 Task: Find connections with filter location Beni Mester with filter topic #Trainingwith filter profile language Potuguese with filter current company Azure Power with filter school BABU BANARASI DAS INSTITUTE OF TECHNOLOGY AND MANAGEMENT with filter industry Secretarial Schools with filter service category Logo Design with filter keywords title Playwright
Action: Mouse moved to (487, 71)
Screenshot: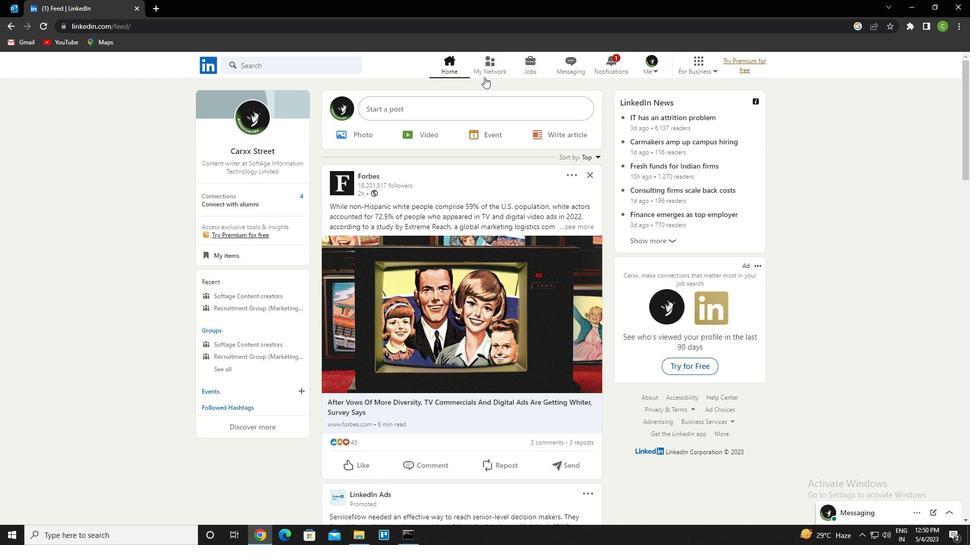 
Action: Mouse pressed left at (487, 71)
Screenshot: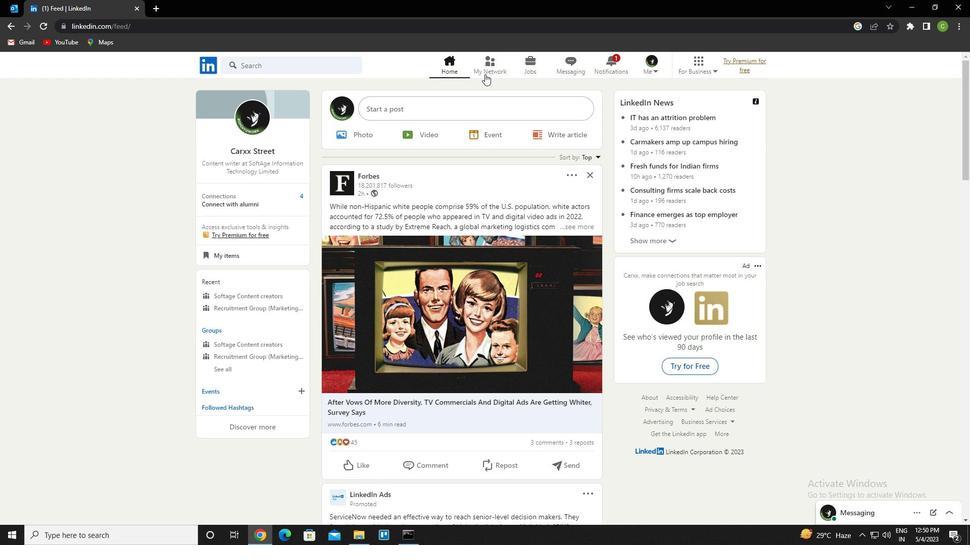 
Action: Mouse moved to (493, 67)
Screenshot: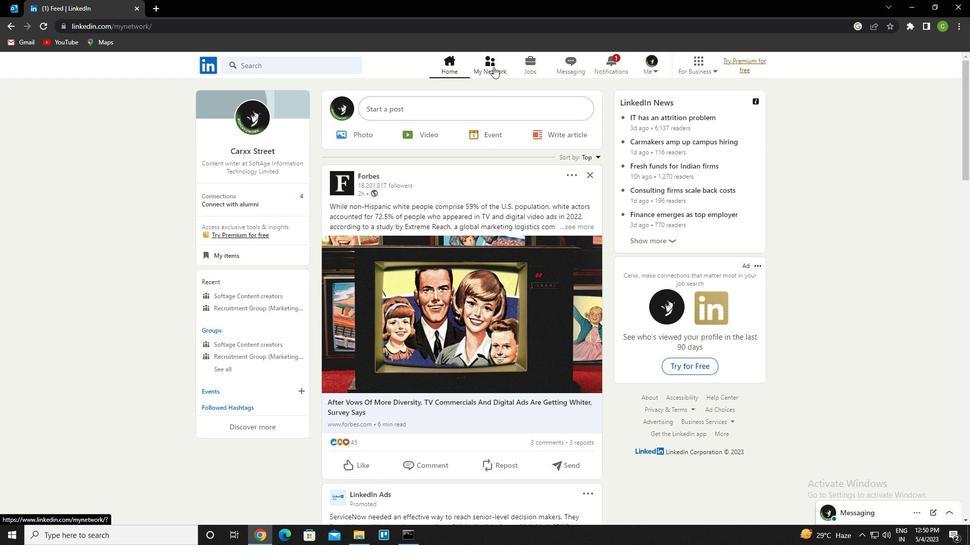 
Action: Mouse pressed left at (493, 67)
Screenshot: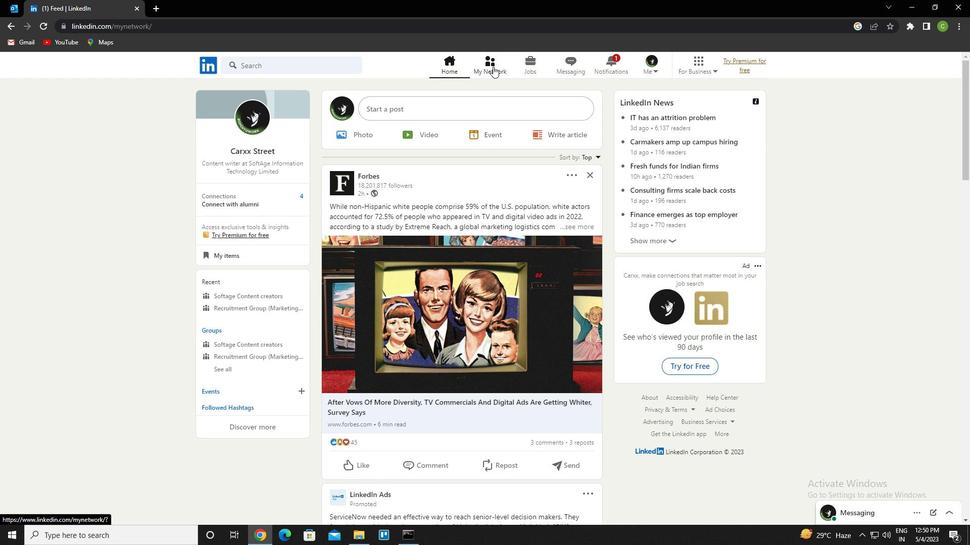 
Action: Mouse moved to (295, 121)
Screenshot: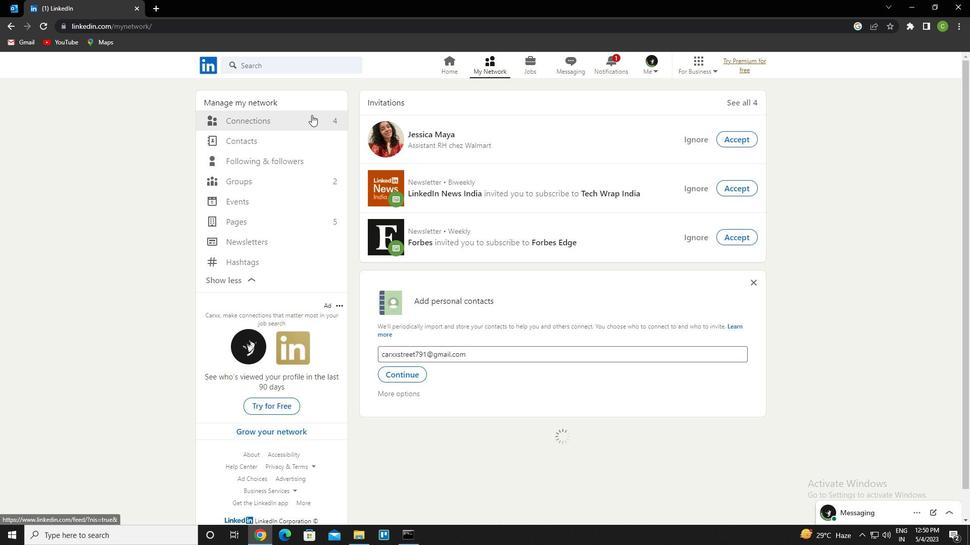 
Action: Mouse pressed left at (295, 121)
Screenshot: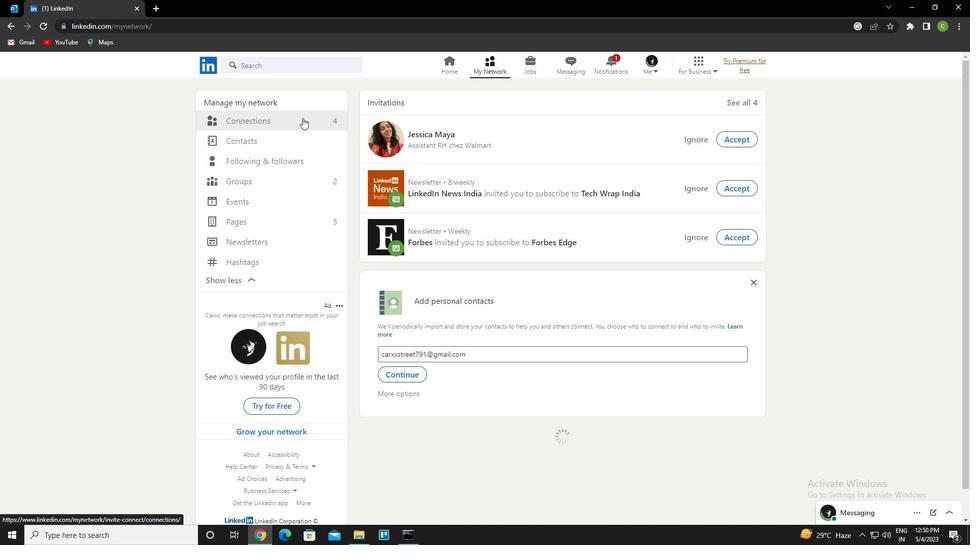 
Action: Mouse moved to (567, 125)
Screenshot: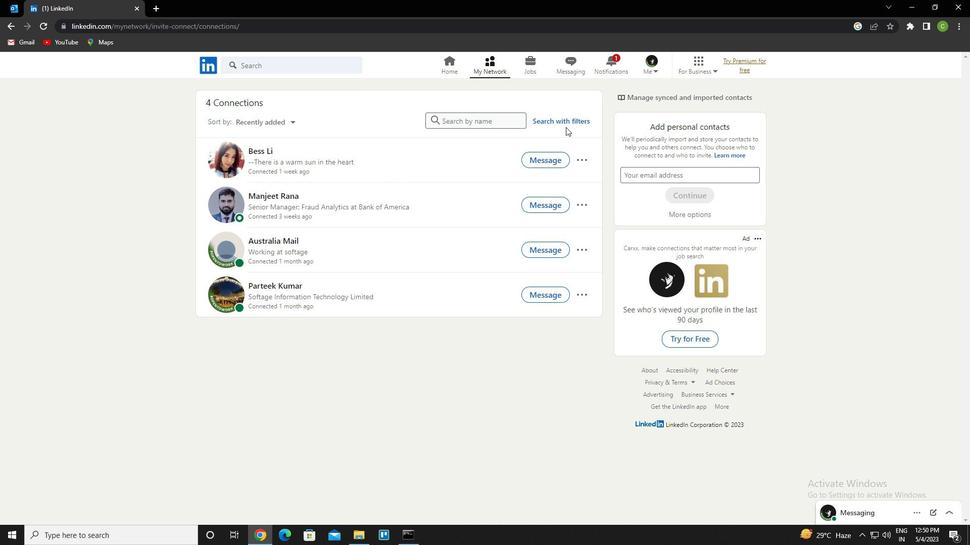 
Action: Mouse pressed left at (567, 125)
Screenshot: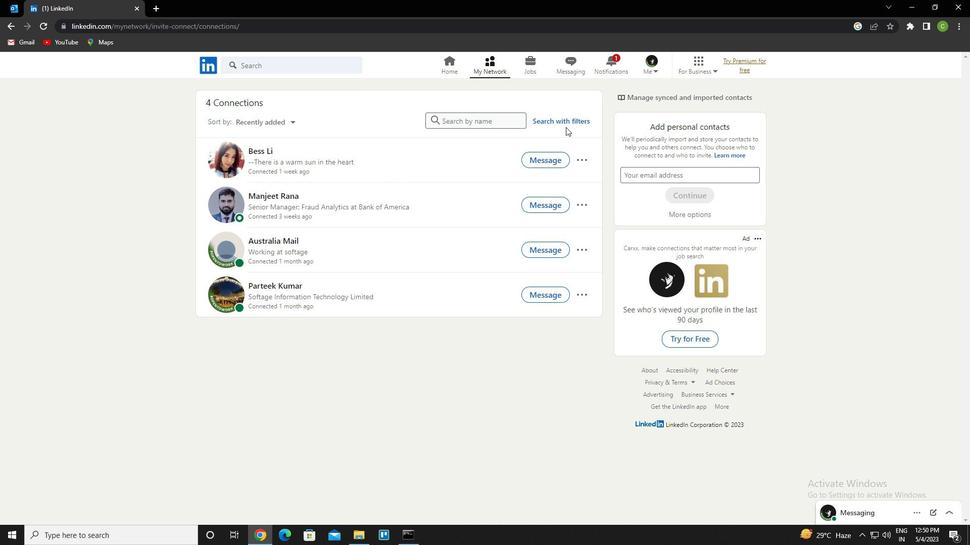 
Action: Mouse moved to (518, 93)
Screenshot: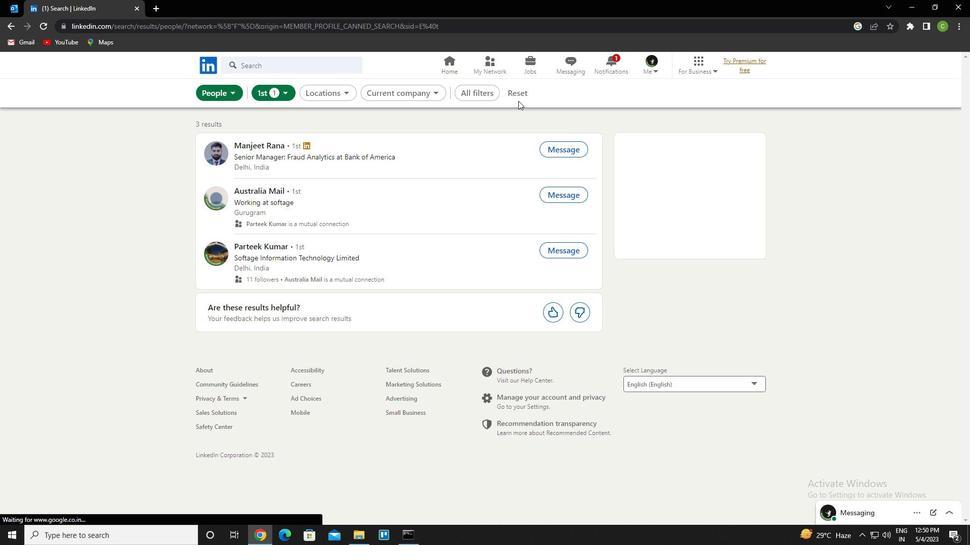 
Action: Mouse pressed left at (518, 93)
Screenshot: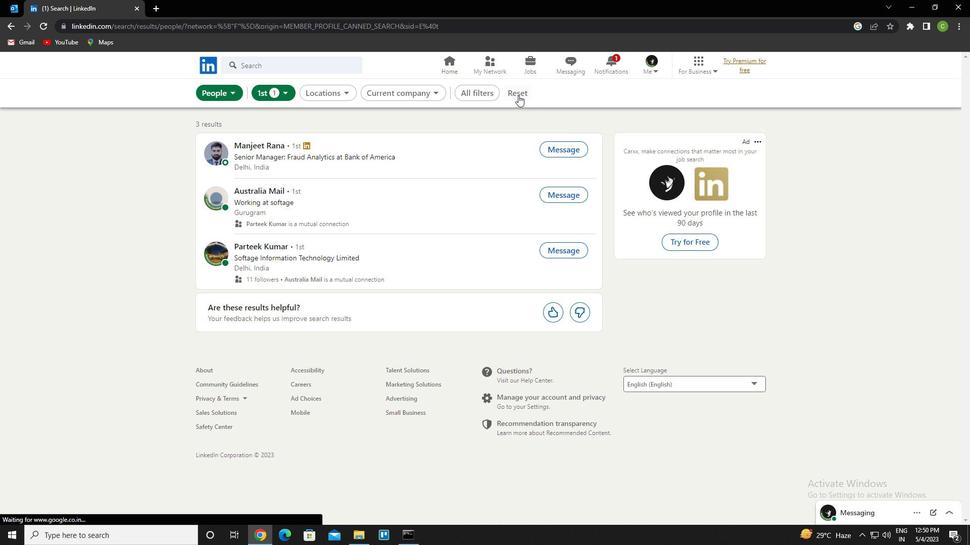 
Action: Mouse moved to (506, 97)
Screenshot: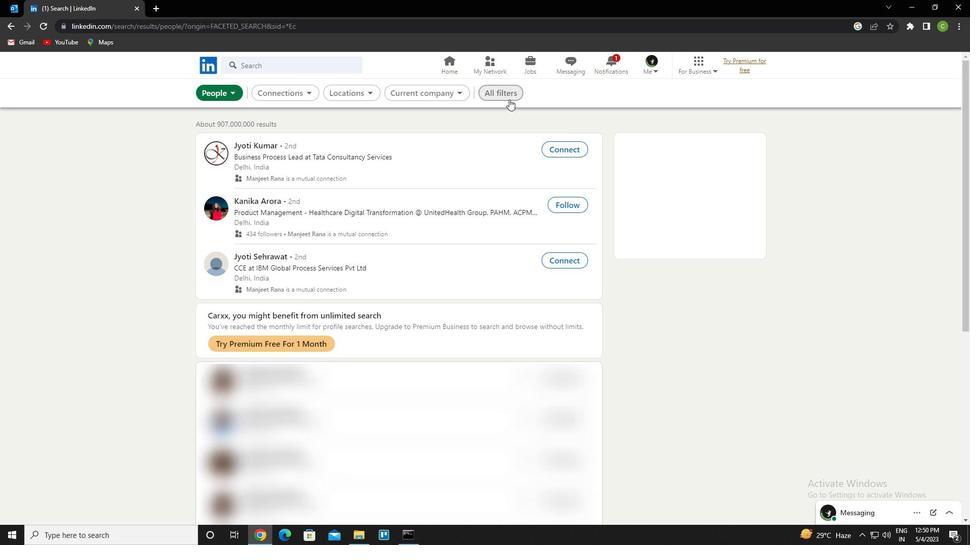 
Action: Mouse pressed left at (506, 97)
Screenshot: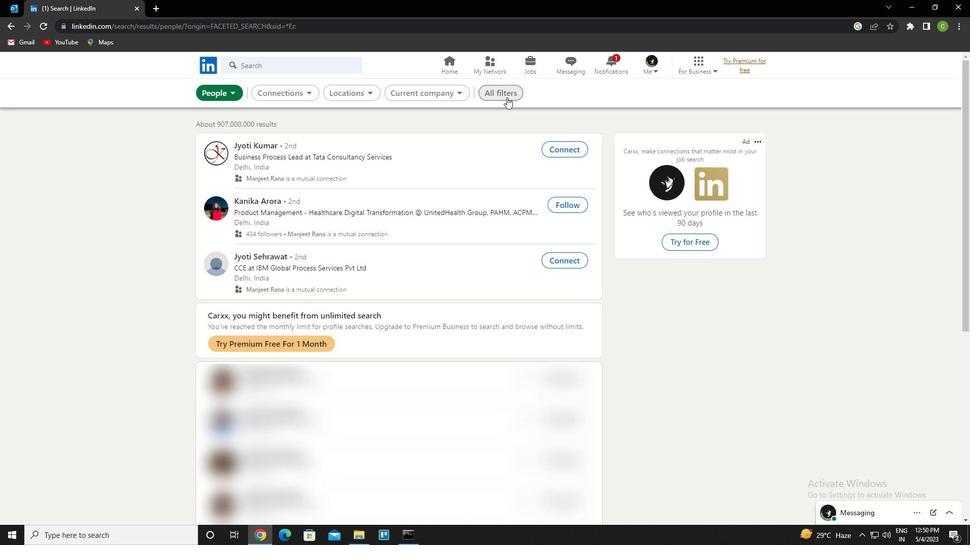 
Action: Mouse moved to (852, 274)
Screenshot: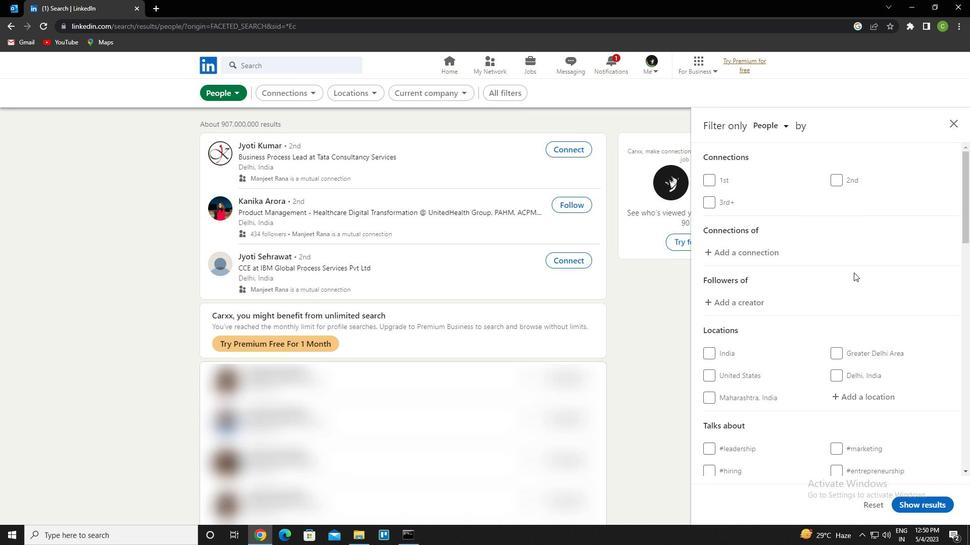 
Action: Mouse scrolled (852, 274) with delta (0, 0)
Screenshot: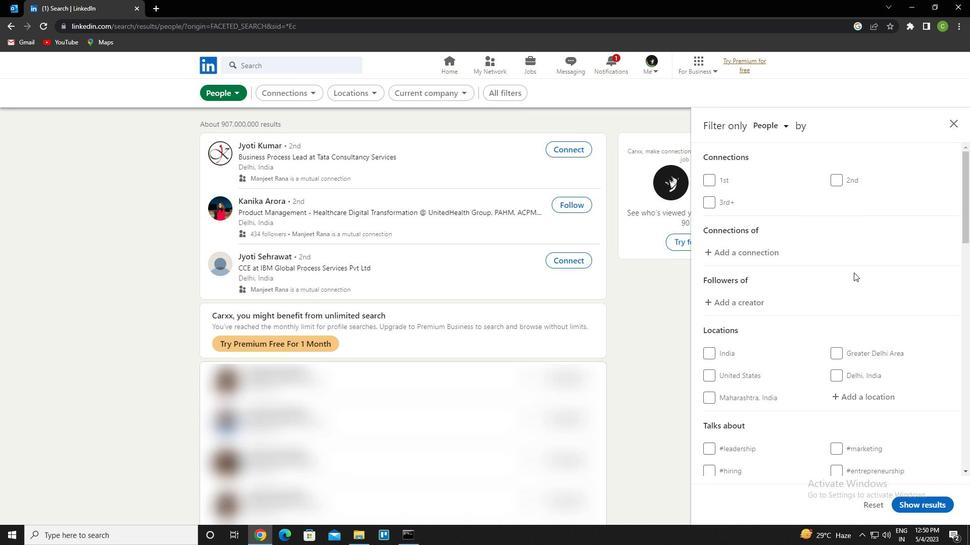 
Action: Mouse moved to (850, 275)
Screenshot: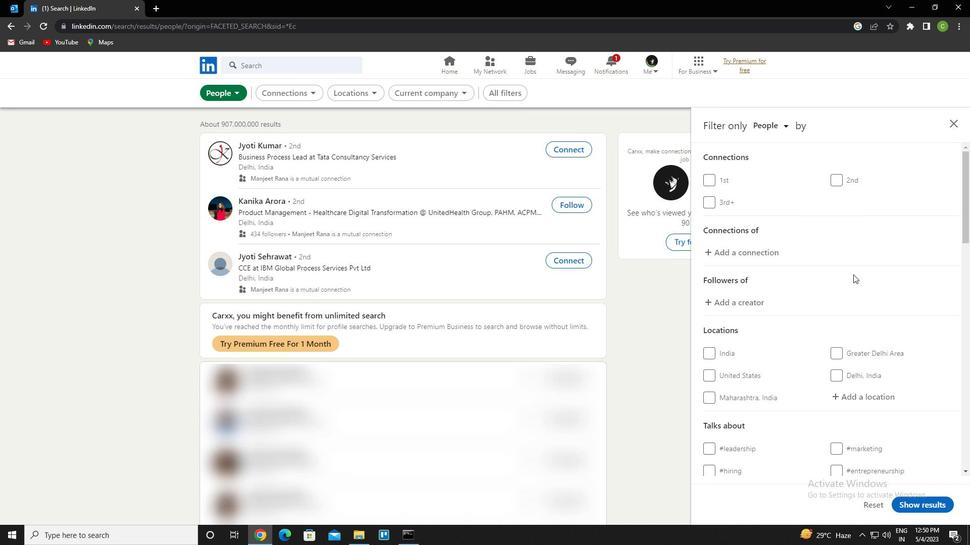 
Action: Mouse scrolled (850, 274) with delta (0, 0)
Screenshot: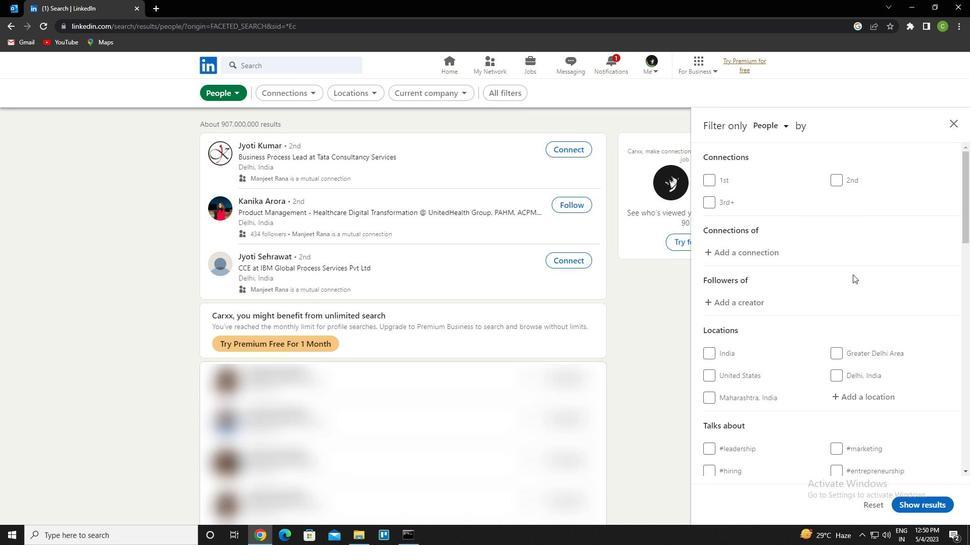 
Action: Mouse moved to (856, 294)
Screenshot: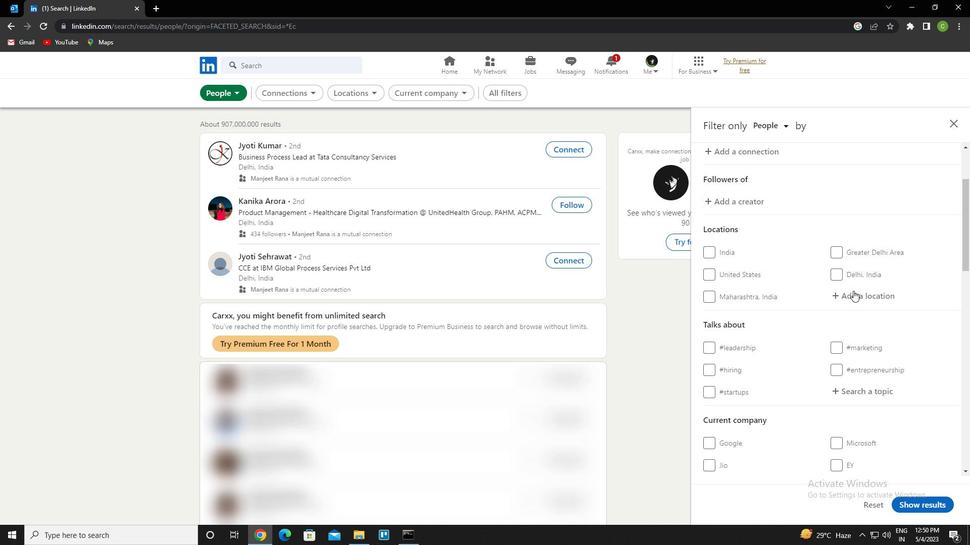 
Action: Mouse pressed left at (856, 294)
Screenshot: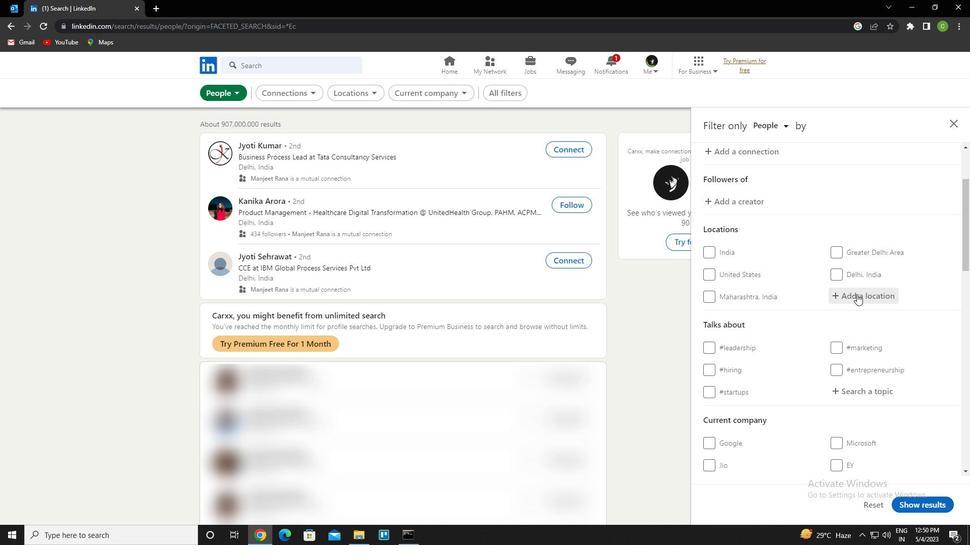 
Action: Mouse moved to (851, 294)
Screenshot: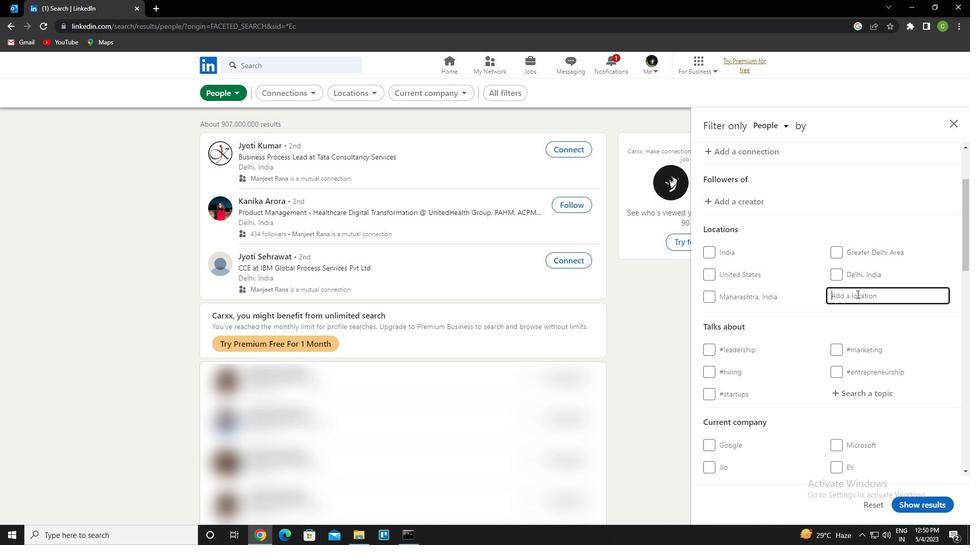 
Action: Key pressed <Key.caps_lock>b<Key.caps_lock>eni<Key.space><Key.caps_lock>m<Key.caps_lock>ester<Key.down><Key.enter>
Screenshot: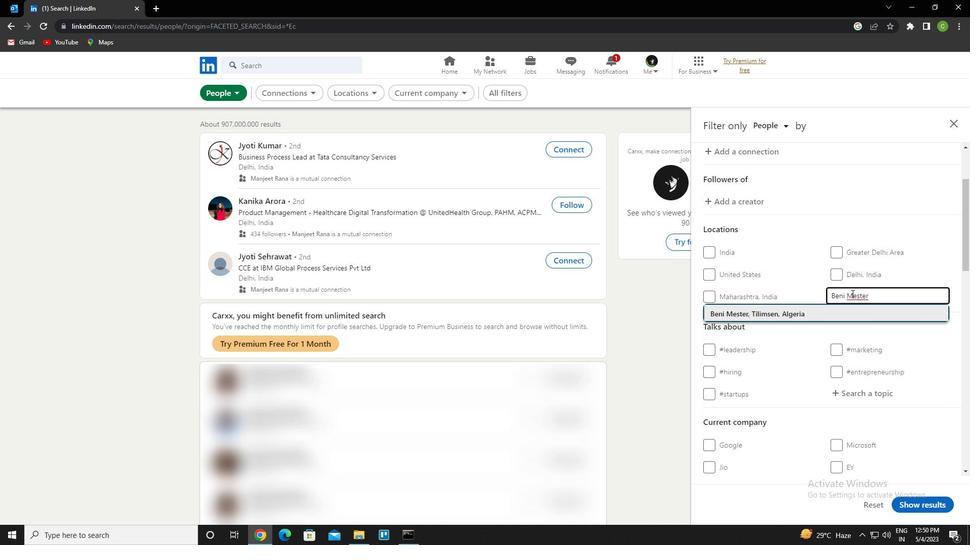 
Action: Mouse moved to (860, 307)
Screenshot: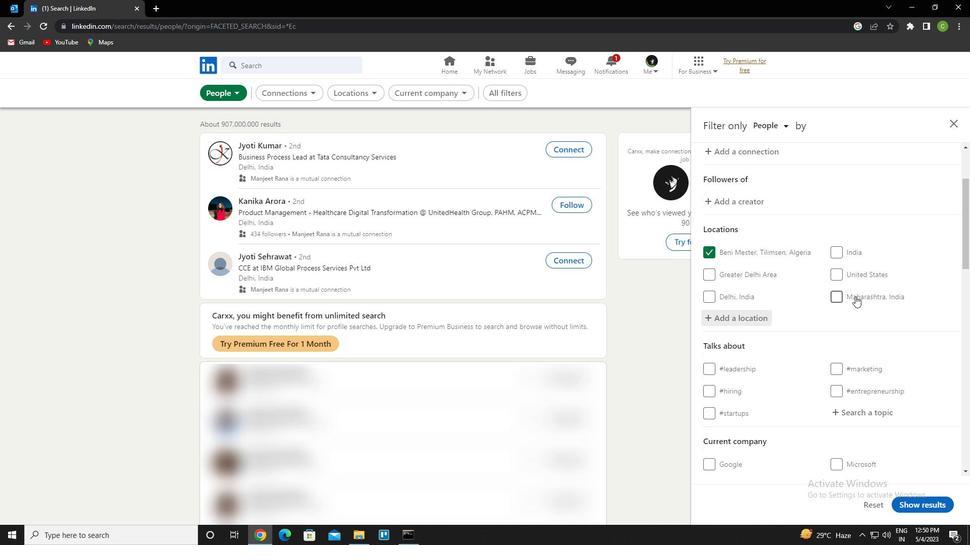 
Action: Mouse scrolled (860, 307) with delta (0, 0)
Screenshot: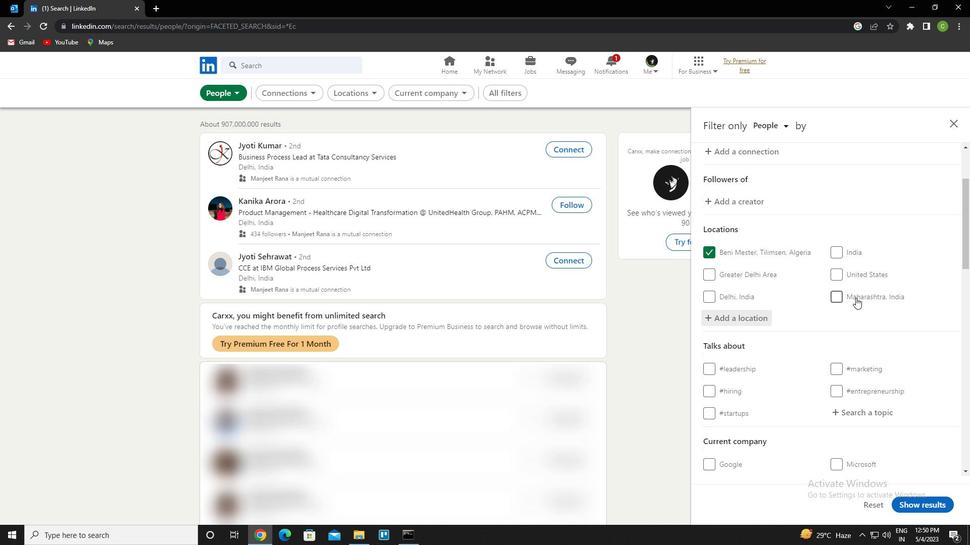 
Action: Mouse scrolled (860, 307) with delta (0, 0)
Screenshot: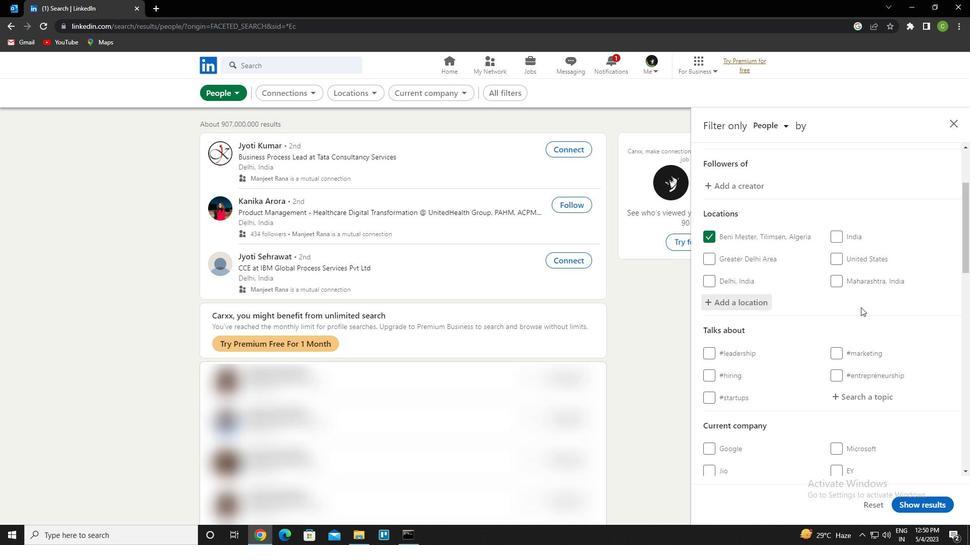 
Action: Mouse moved to (858, 311)
Screenshot: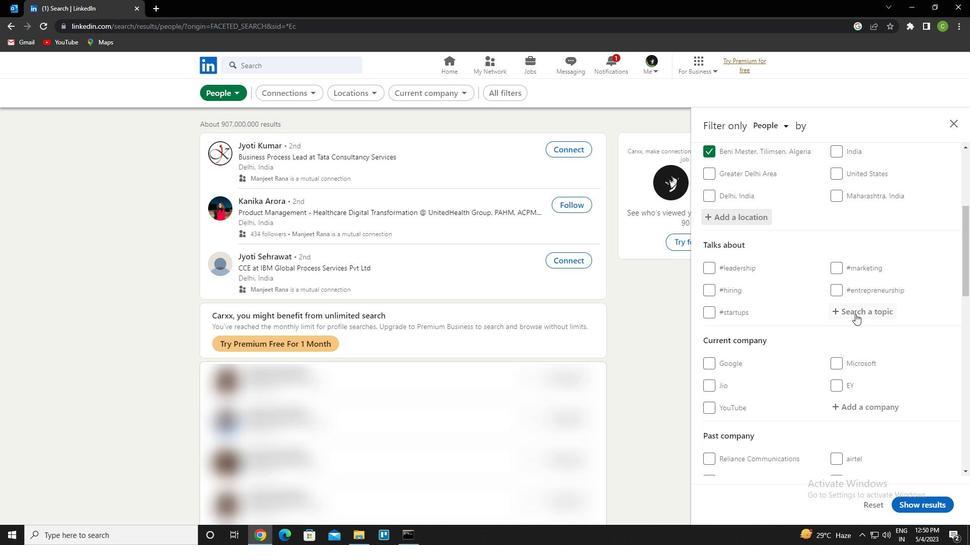 
Action: Mouse pressed left at (858, 311)
Screenshot: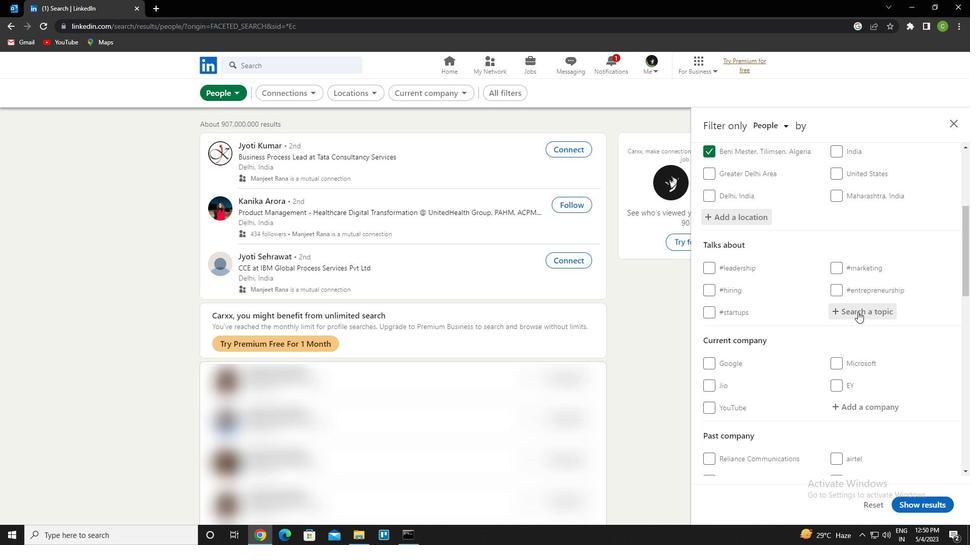 
Action: Key pressed <Key.caps_lock>t<Key.caps_lock>raining<Key.down><Key.enter>
Screenshot: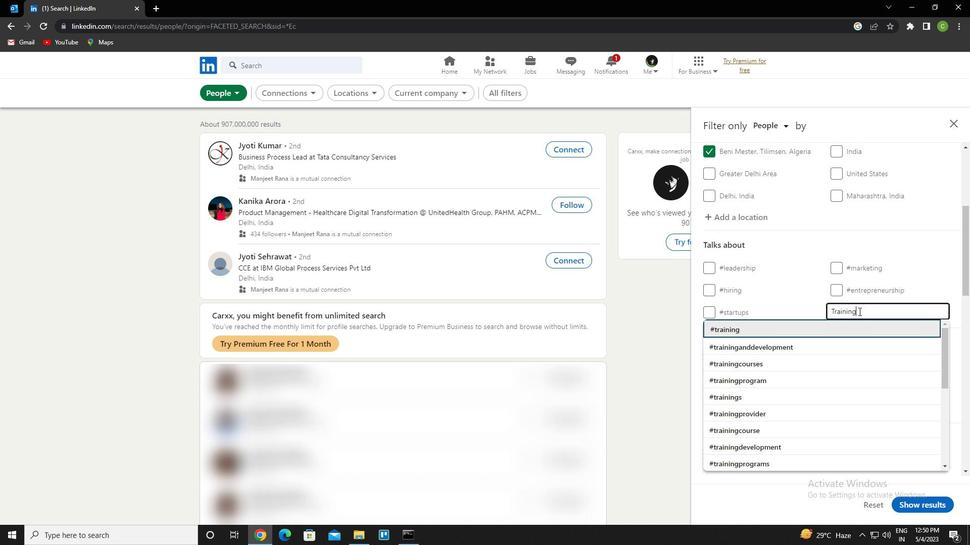 
Action: Mouse moved to (858, 311)
Screenshot: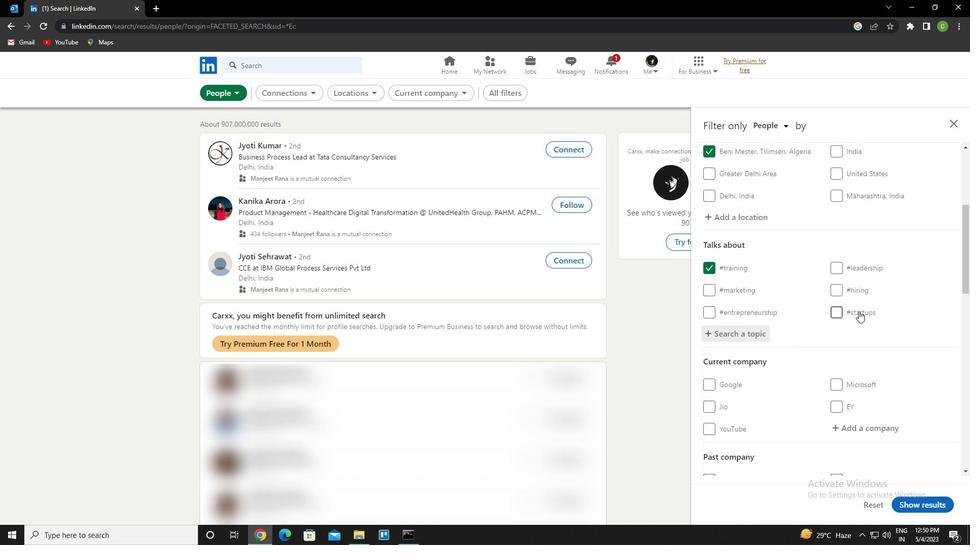 
Action: Mouse scrolled (858, 310) with delta (0, 0)
Screenshot: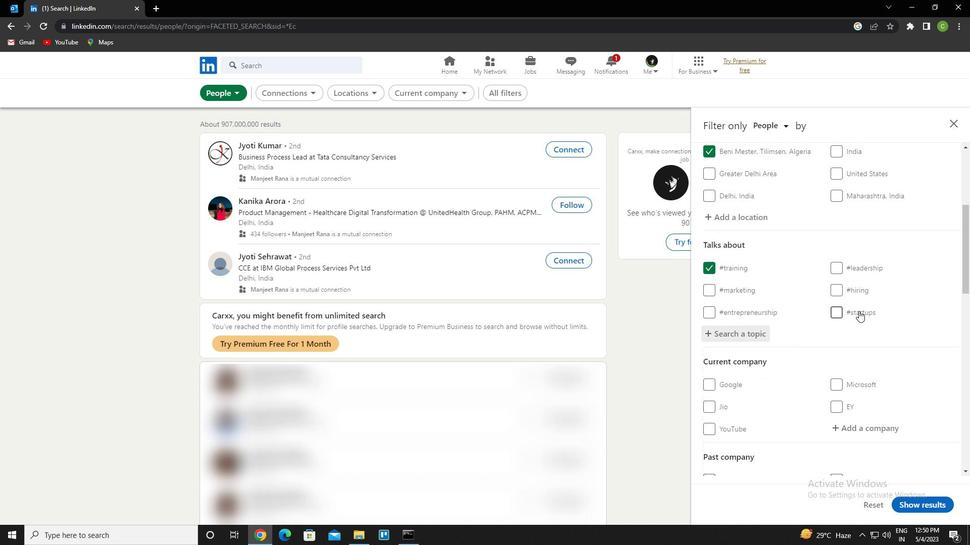 
Action: Mouse scrolled (858, 310) with delta (0, 0)
Screenshot: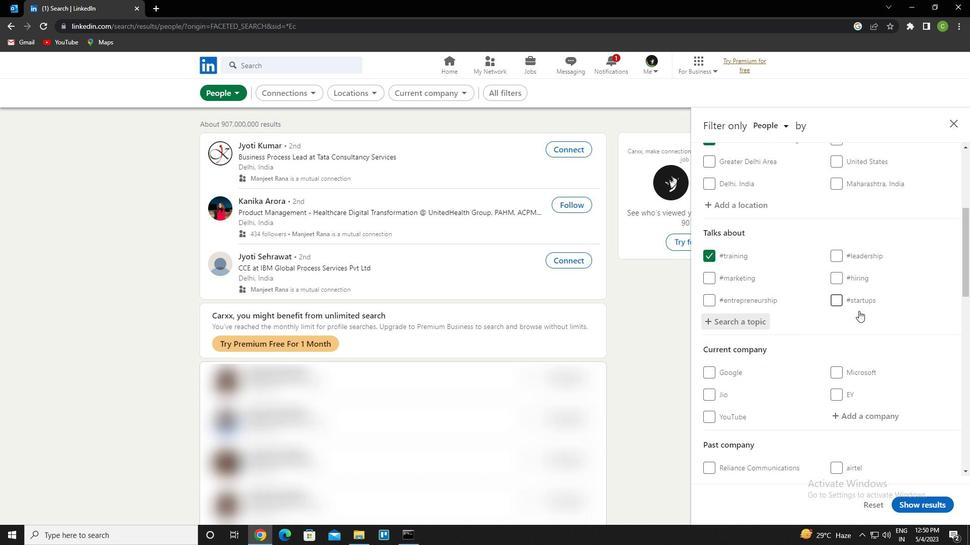 
Action: Mouse scrolled (858, 310) with delta (0, 0)
Screenshot: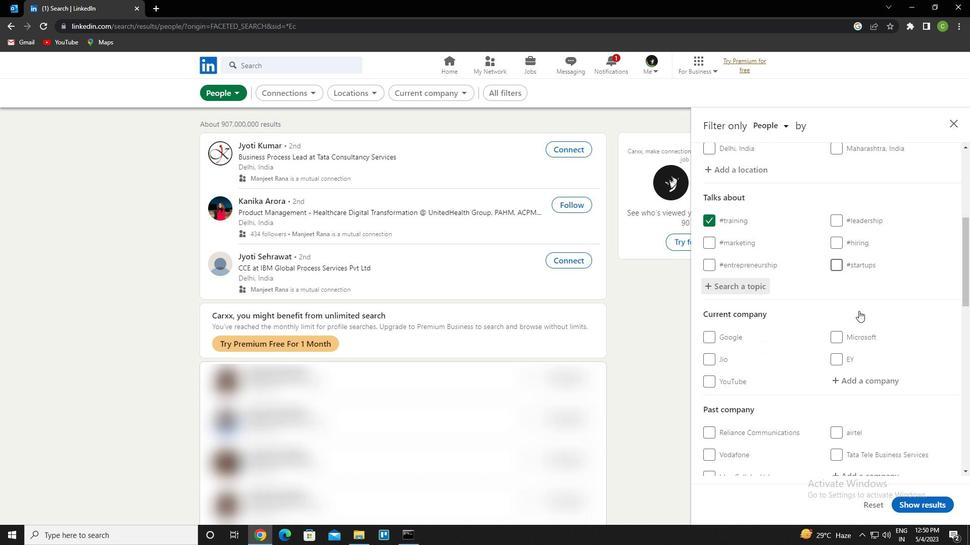 
Action: Mouse moved to (858, 311)
Screenshot: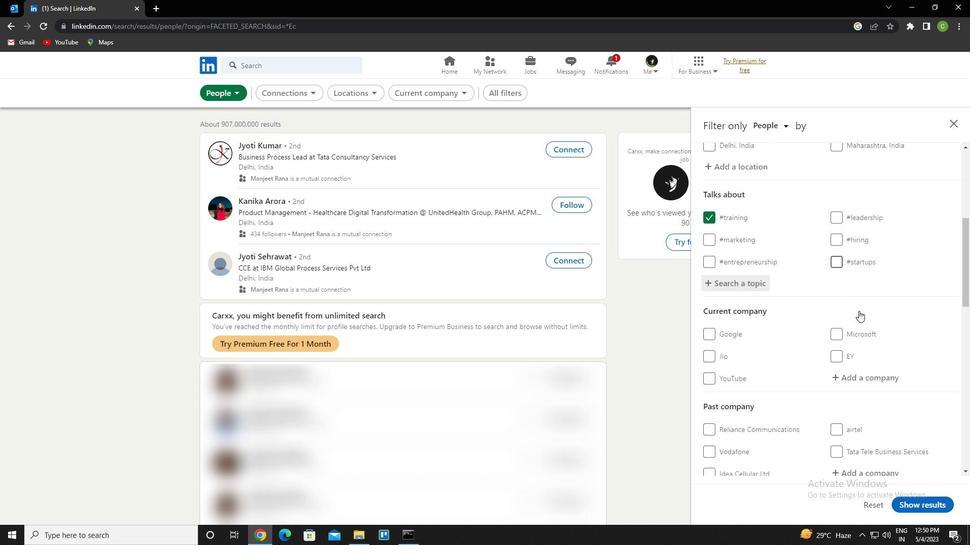 
Action: Mouse scrolled (858, 310) with delta (0, 0)
Screenshot: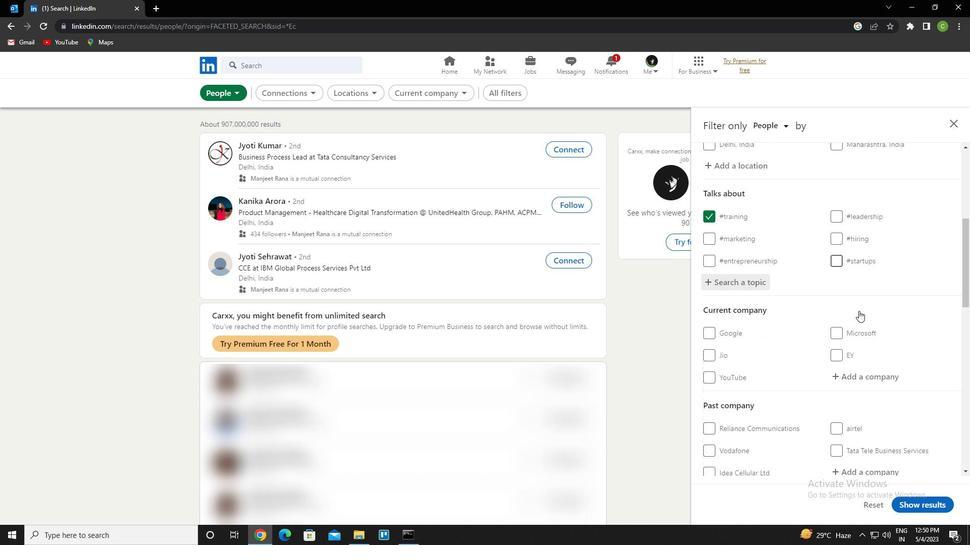 
Action: Mouse moved to (841, 299)
Screenshot: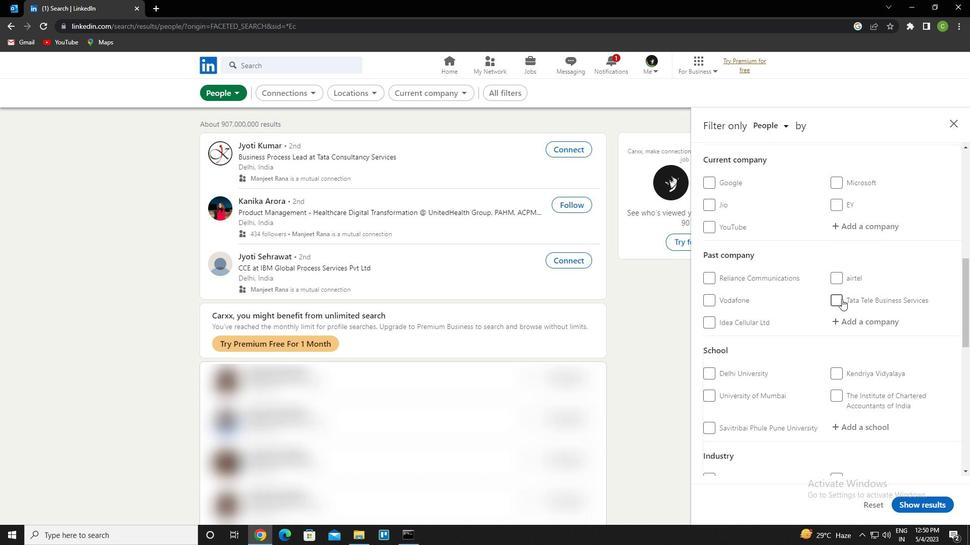 
Action: Mouse scrolled (841, 298) with delta (0, 0)
Screenshot: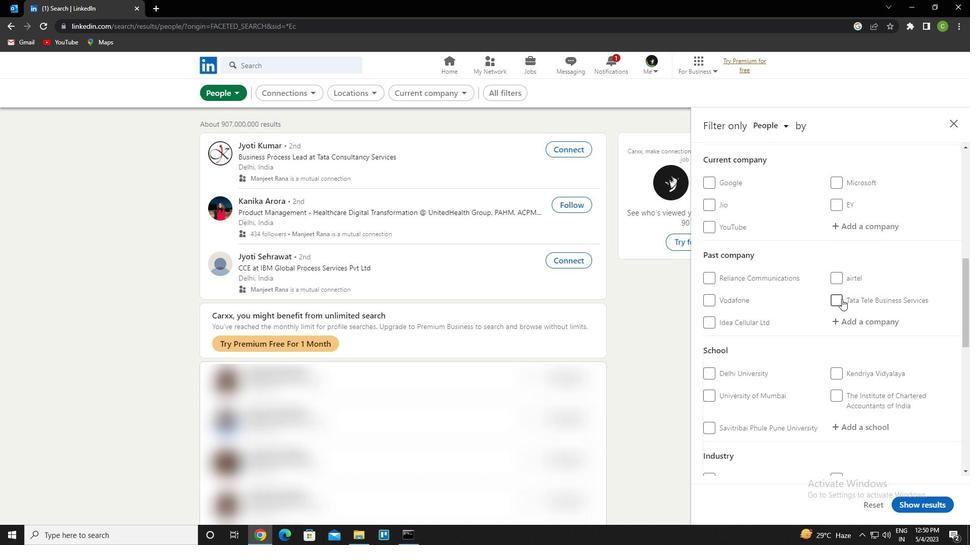 
Action: Mouse moved to (840, 299)
Screenshot: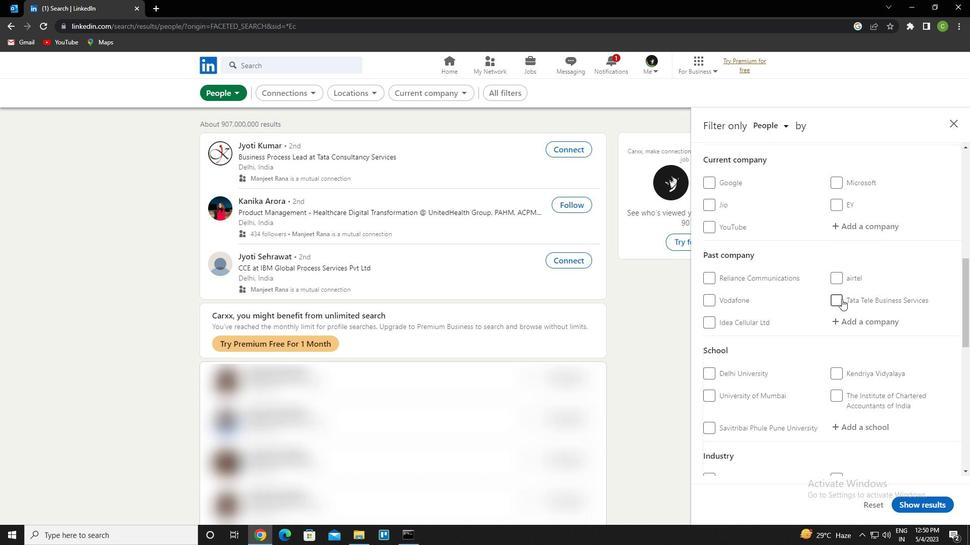 
Action: Mouse scrolled (840, 298) with delta (0, 0)
Screenshot: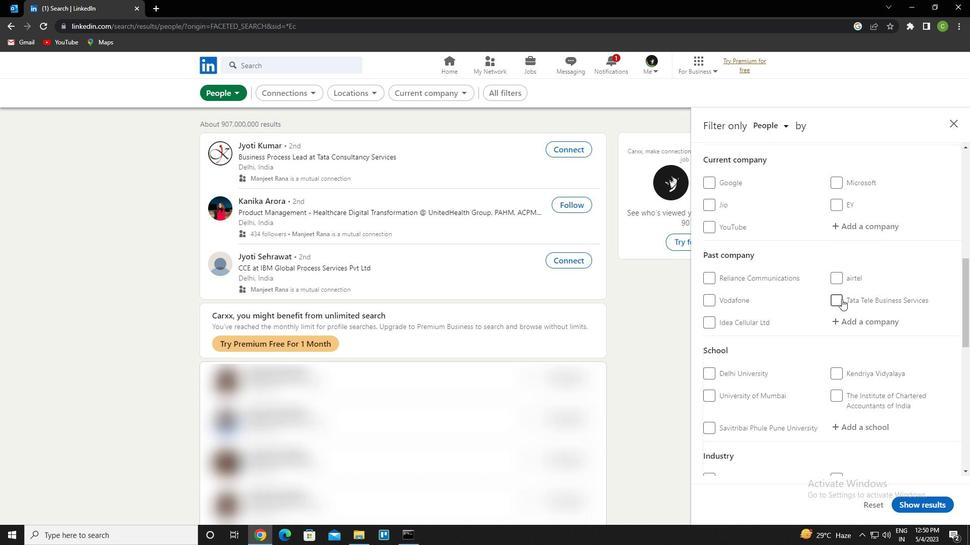 
Action: Mouse scrolled (840, 298) with delta (0, 0)
Screenshot: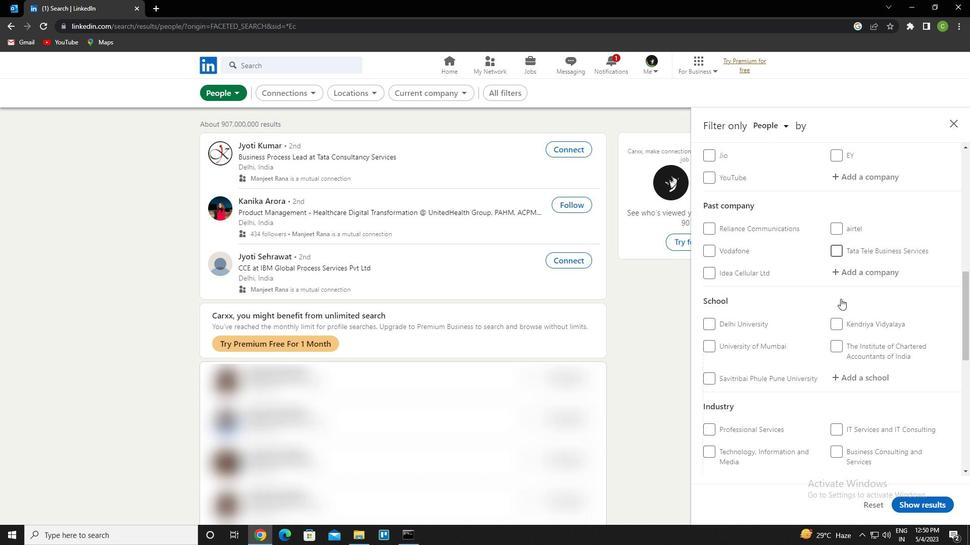 
Action: Mouse scrolled (840, 298) with delta (0, 0)
Screenshot: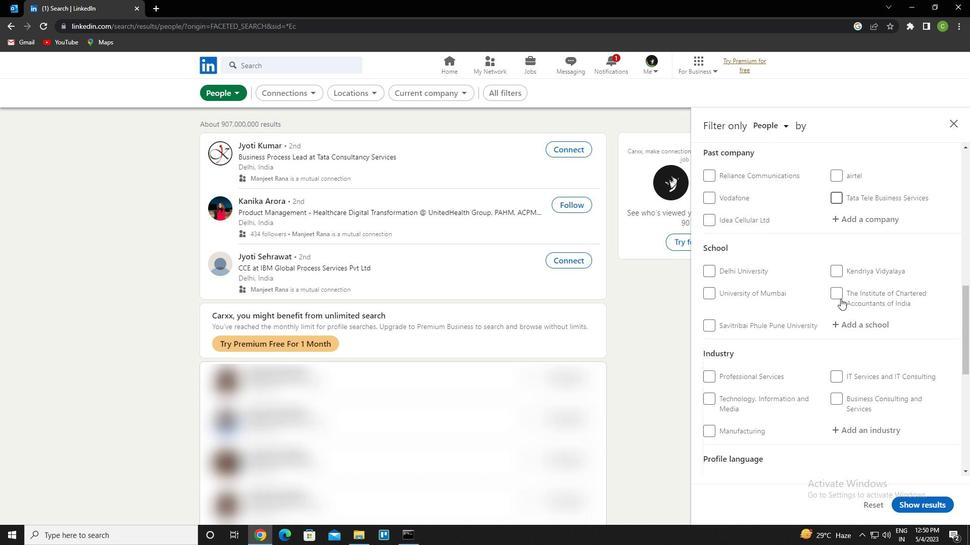 
Action: Mouse moved to (834, 401)
Screenshot: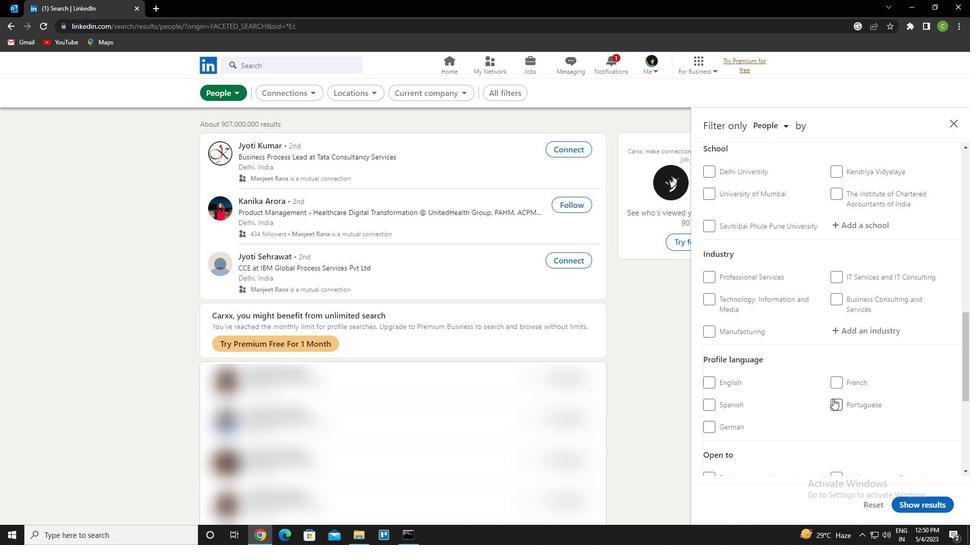 
Action: Mouse pressed left at (834, 401)
Screenshot: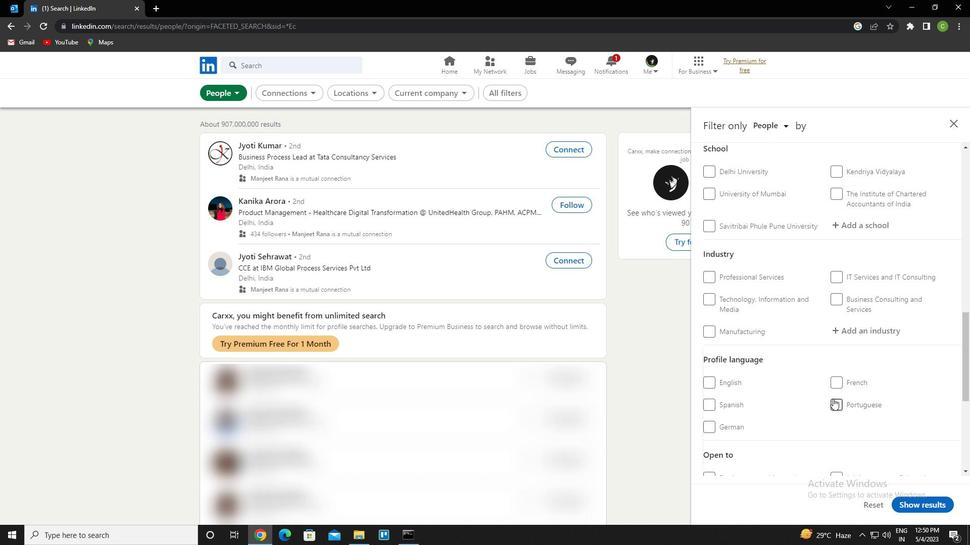 
Action: Mouse moved to (783, 318)
Screenshot: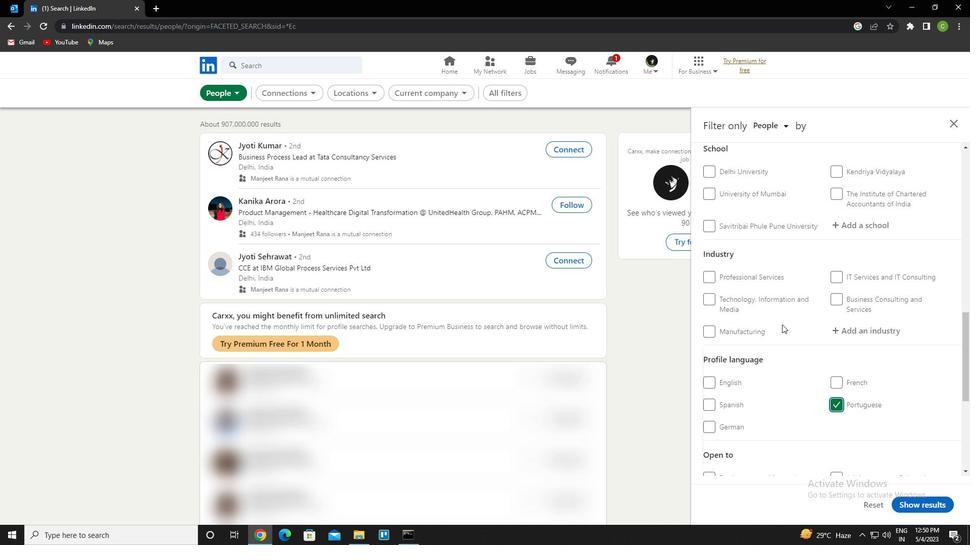 
Action: Mouse scrolled (783, 319) with delta (0, 0)
Screenshot: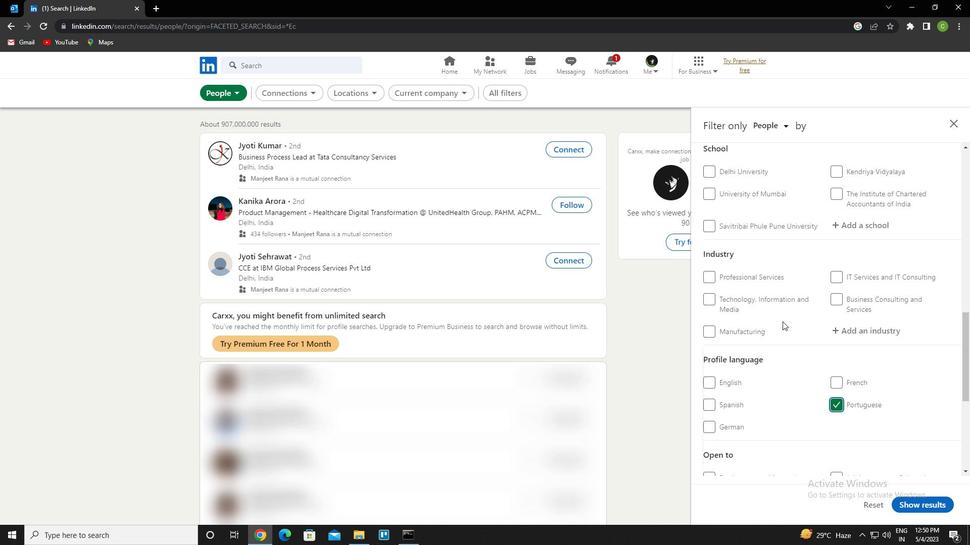 
Action: Mouse scrolled (783, 319) with delta (0, 0)
Screenshot: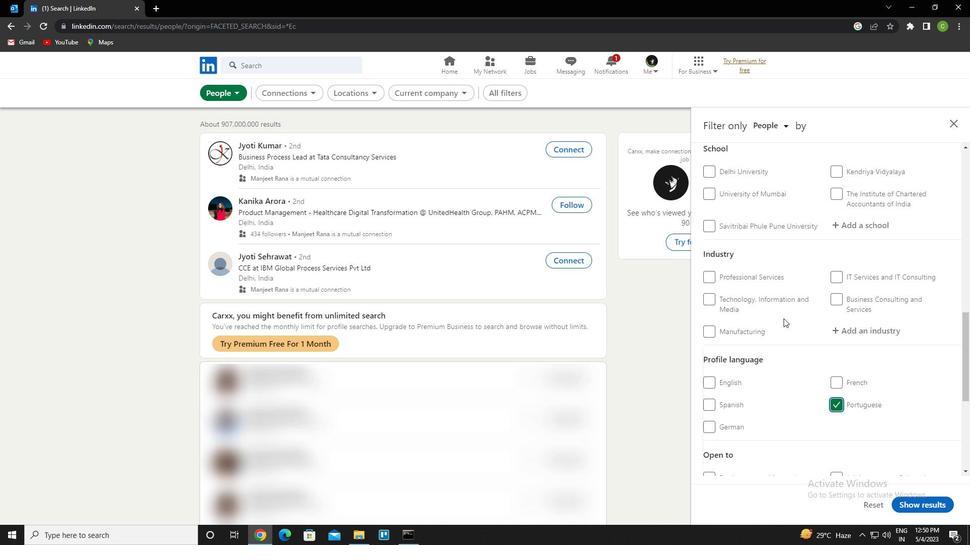 
Action: Mouse scrolled (783, 319) with delta (0, 0)
Screenshot: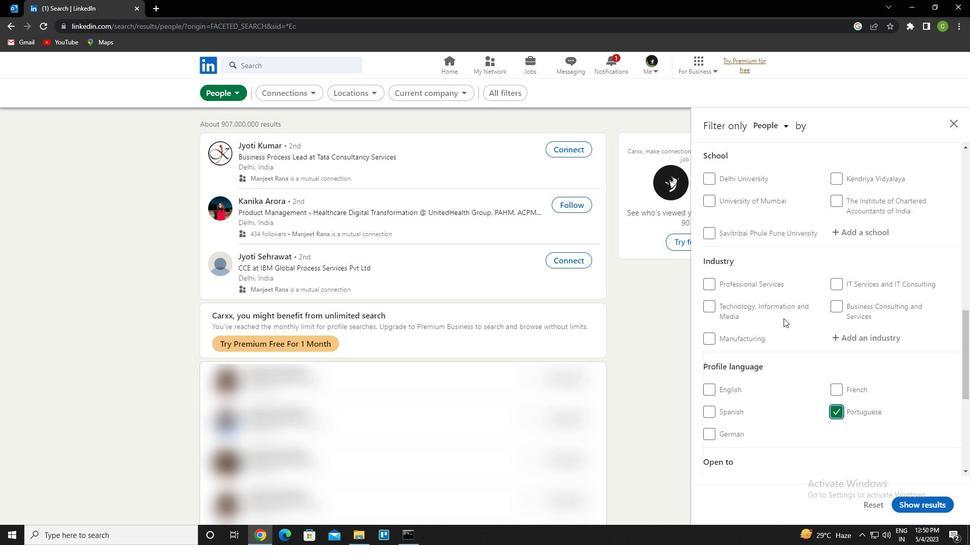 
Action: Mouse scrolled (783, 319) with delta (0, 0)
Screenshot: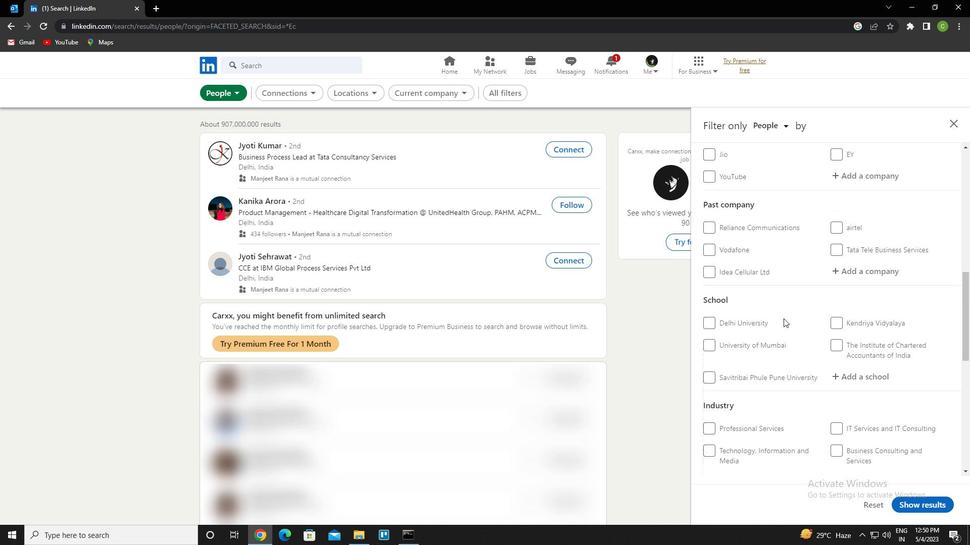 
Action: Mouse scrolled (783, 319) with delta (0, 0)
Screenshot: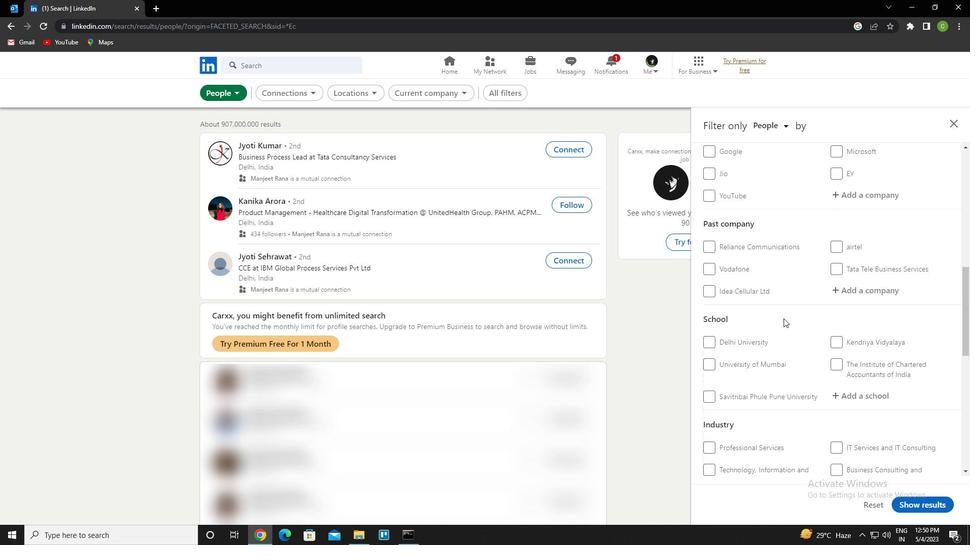 
Action: Mouse moved to (861, 277)
Screenshot: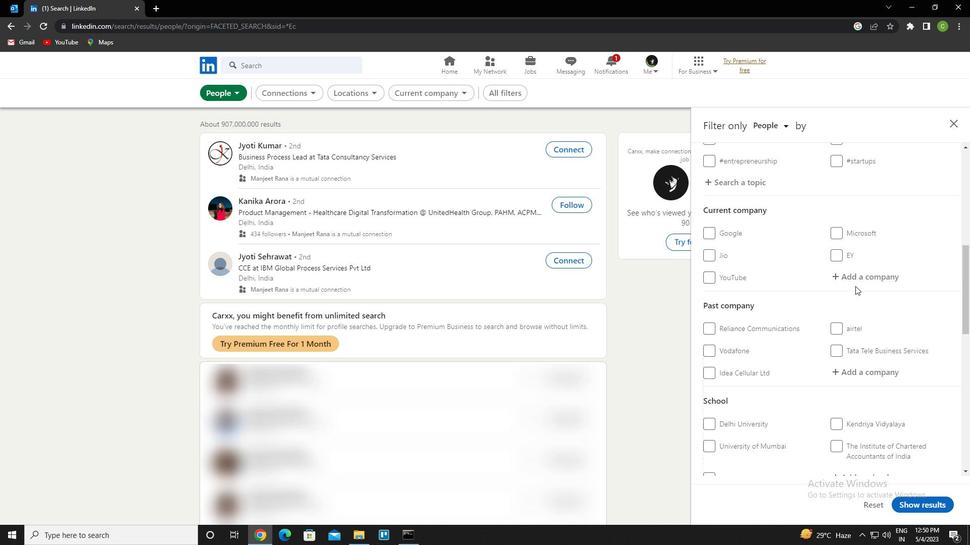 
Action: Mouse pressed left at (861, 277)
Screenshot: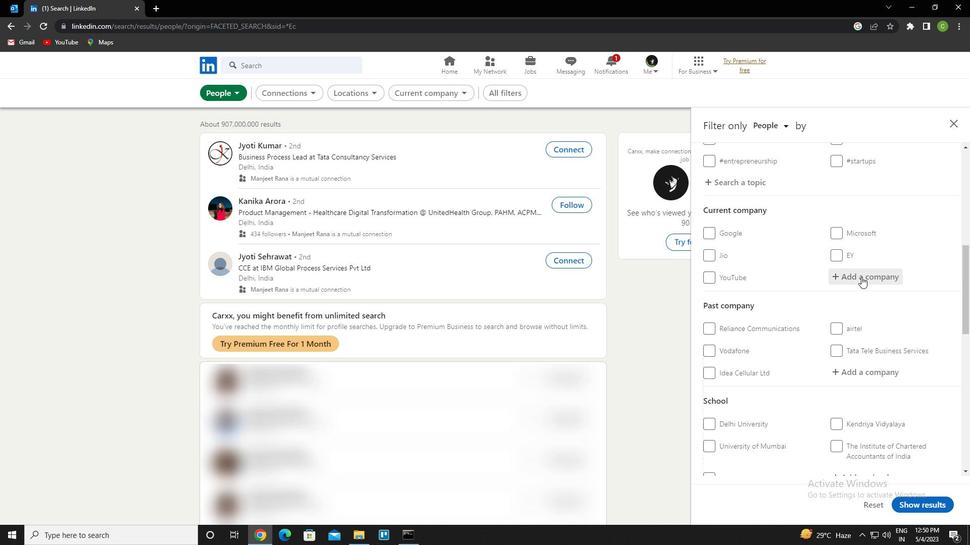 
Action: Key pressed <Key.caps_lock>a<Key.caps_lock>zure<Key.space>power<Key.down><Key.enter>
Screenshot: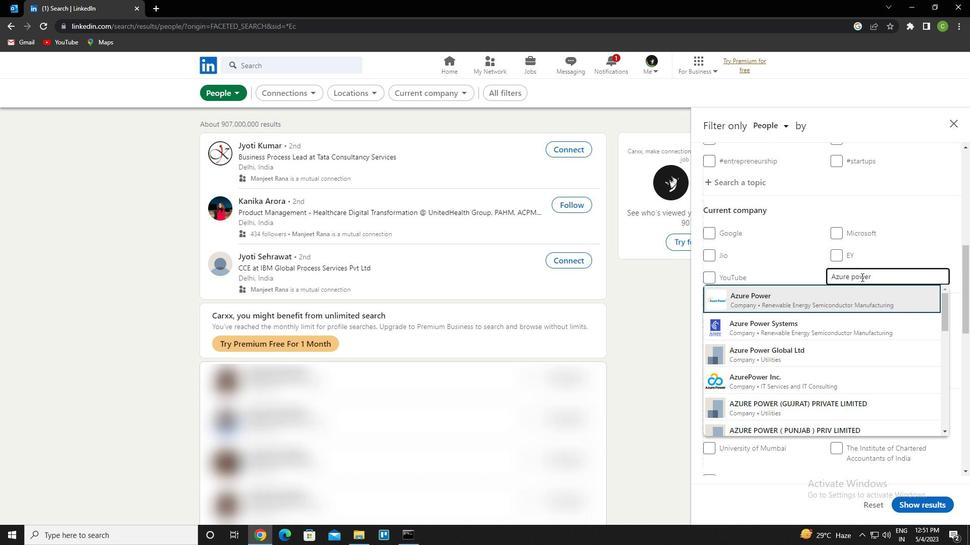 
Action: Mouse moved to (852, 262)
Screenshot: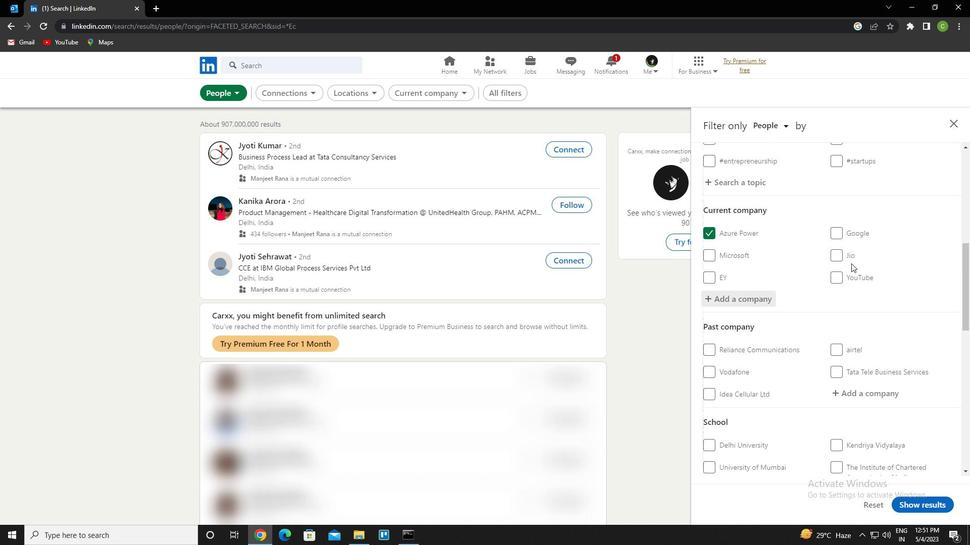 
Action: Mouse scrolled (852, 261) with delta (0, 0)
Screenshot: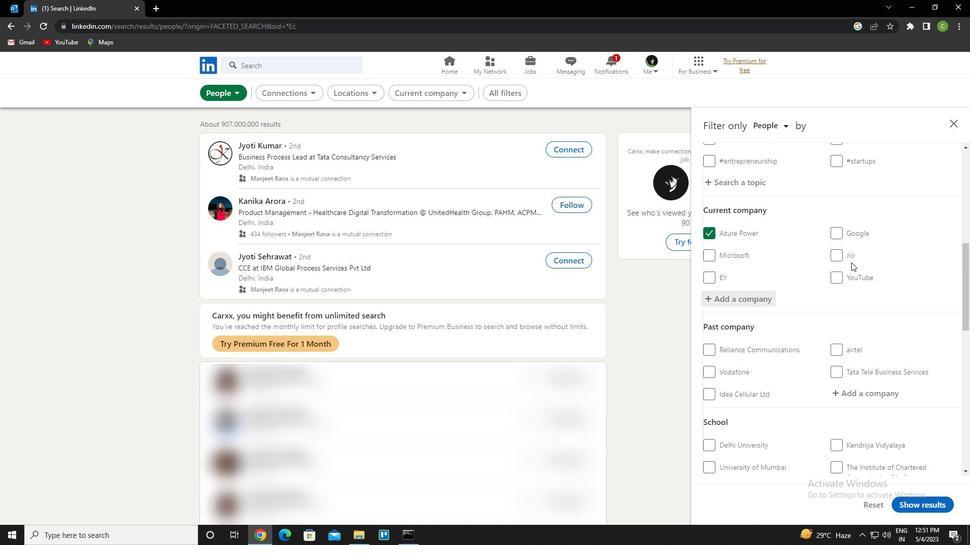 
Action: Mouse scrolled (852, 261) with delta (0, 0)
Screenshot: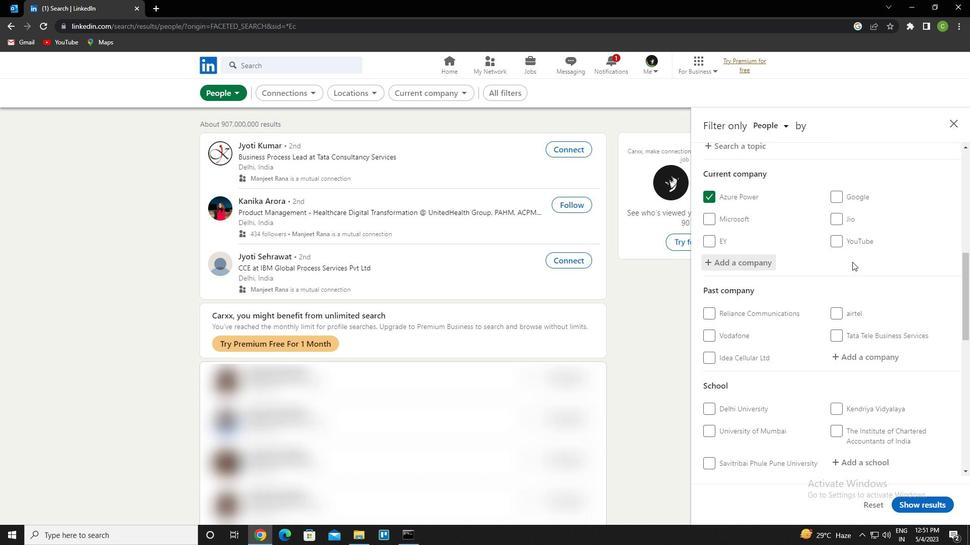 
Action: Mouse moved to (851, 270)
Screenshot: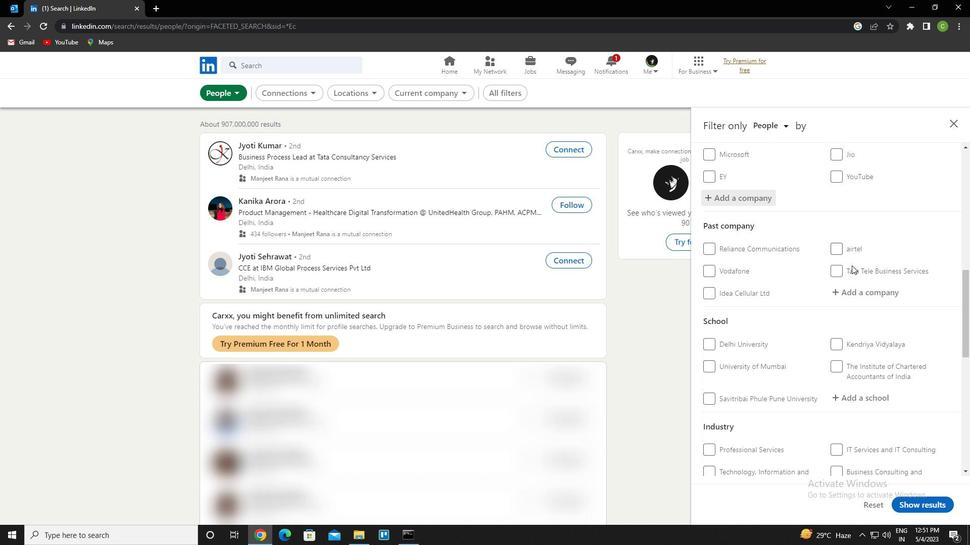 
Action: Mouse scrolled (851, 270) with delta (0, 0)
Screenshot: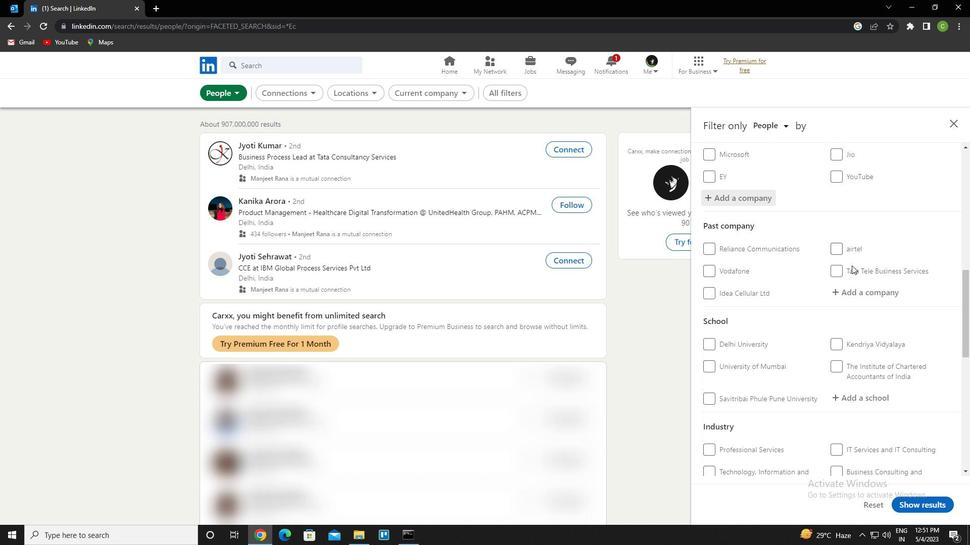 
Action: Mouse moved to (863, 347)
Screenshot: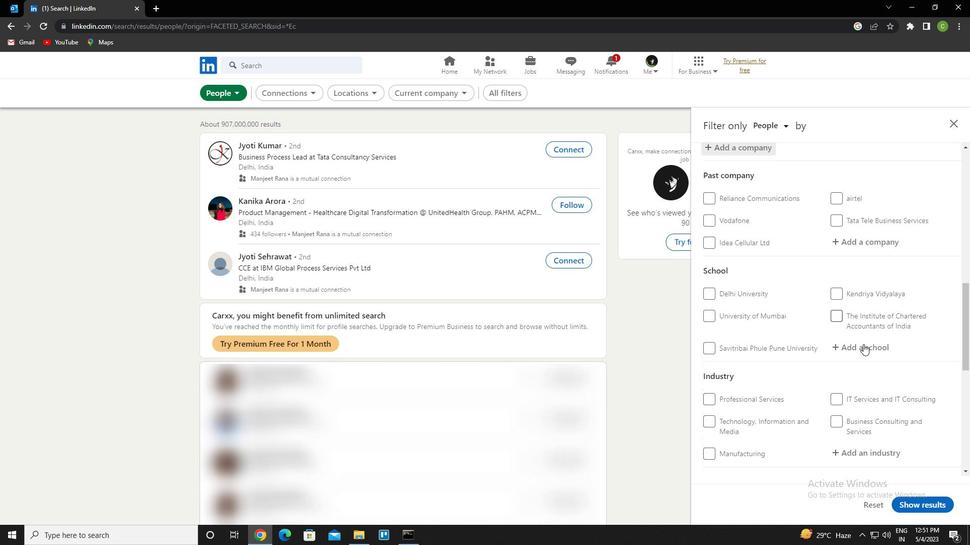 
Action: Mouse pressed left at (863, 347)
Screenshot: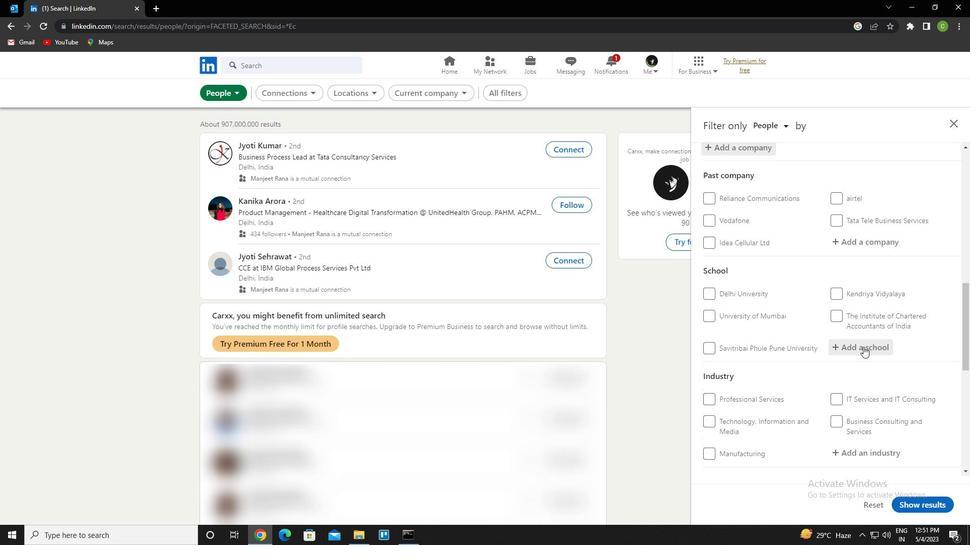 
Action: Key pressed <Key.caps_lock>babu<Key.space>banarasi<Key.space>das<Key.space>u<Key.backspace>institute<Key.space>of<Key.space>y<Key.backspace>technology<Key.space>and<Key.space>management<Key.down><Key.enter>
Screenshot: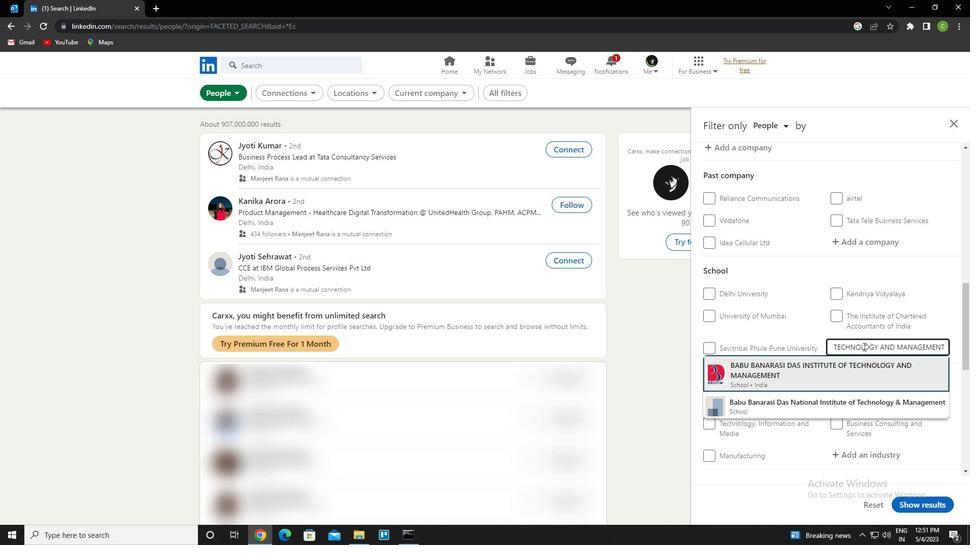 
Action: Mouse moved to (861, 287)
Screenshot: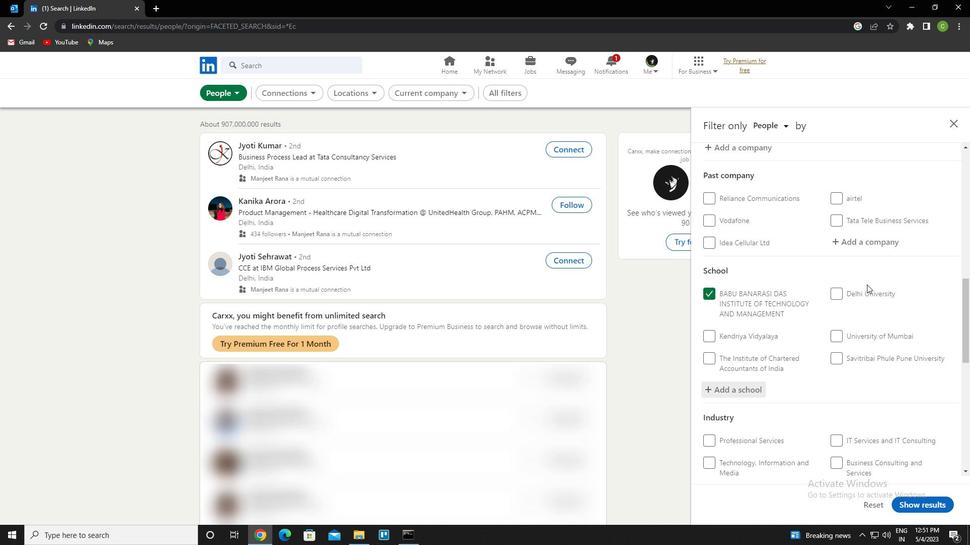 
Action: Mouse scrolled (861, 286) with delta (0, 0)
Screenshot: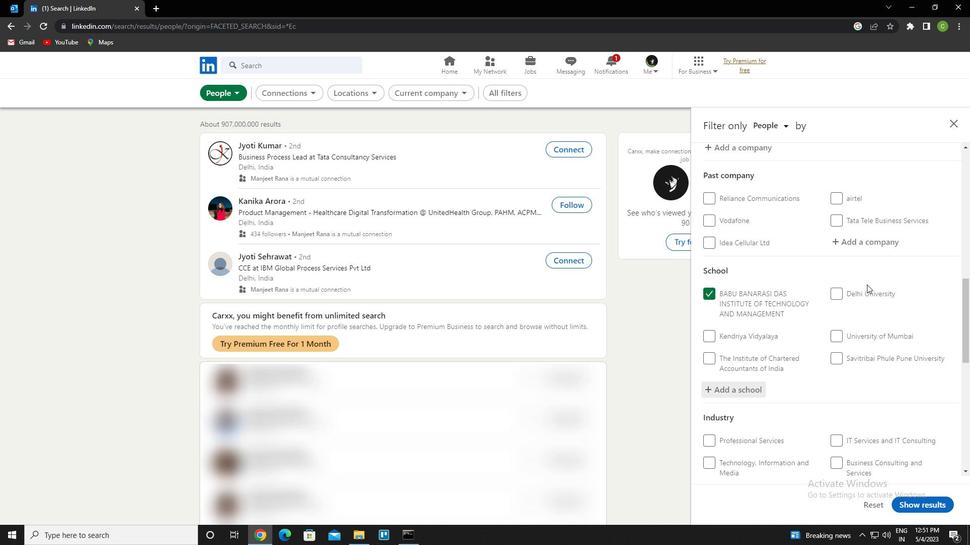 
Action: Mouse moved to (853, 287)
Screenshot: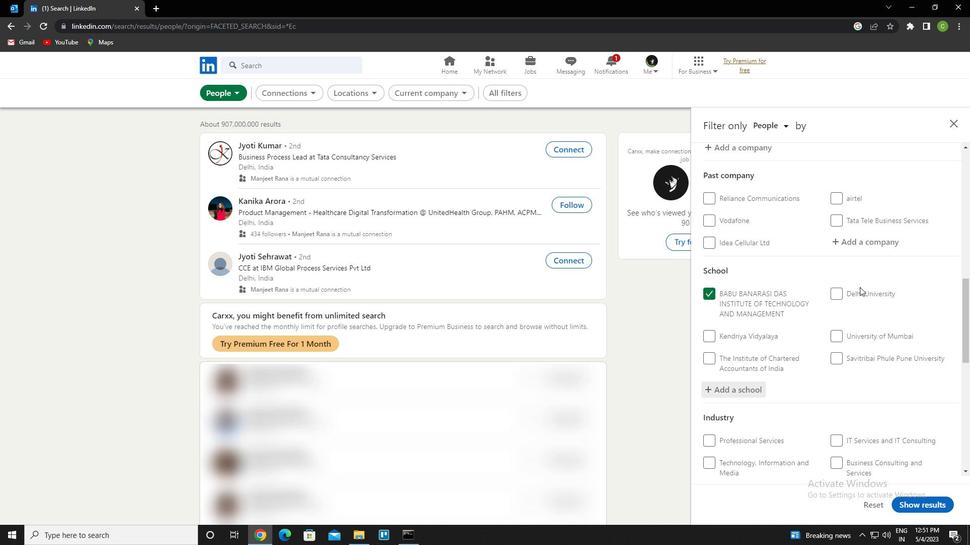 
Action: Mouse scrolled (853, 286) with delta (0, 0)
Screenshot: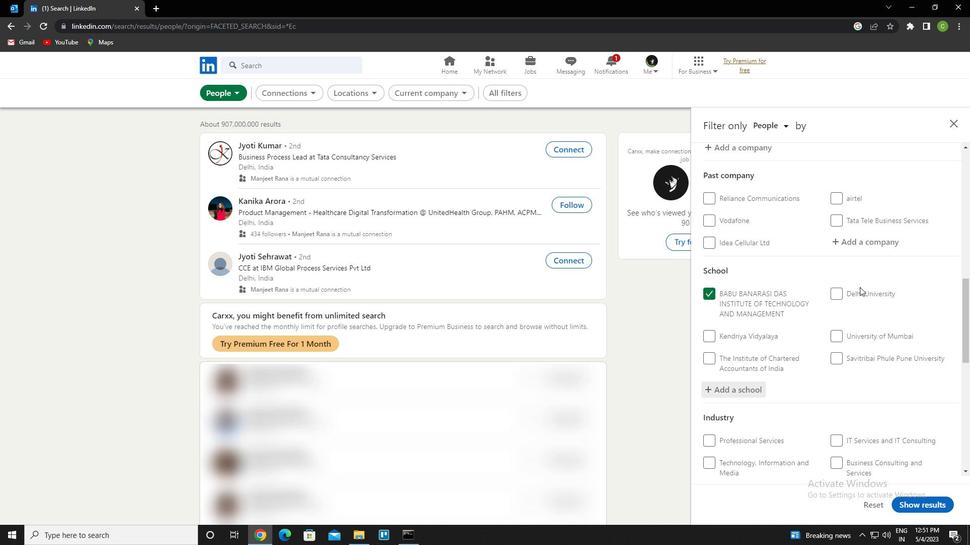 
Action: Mouse moved to (846, 293)
Screenshot: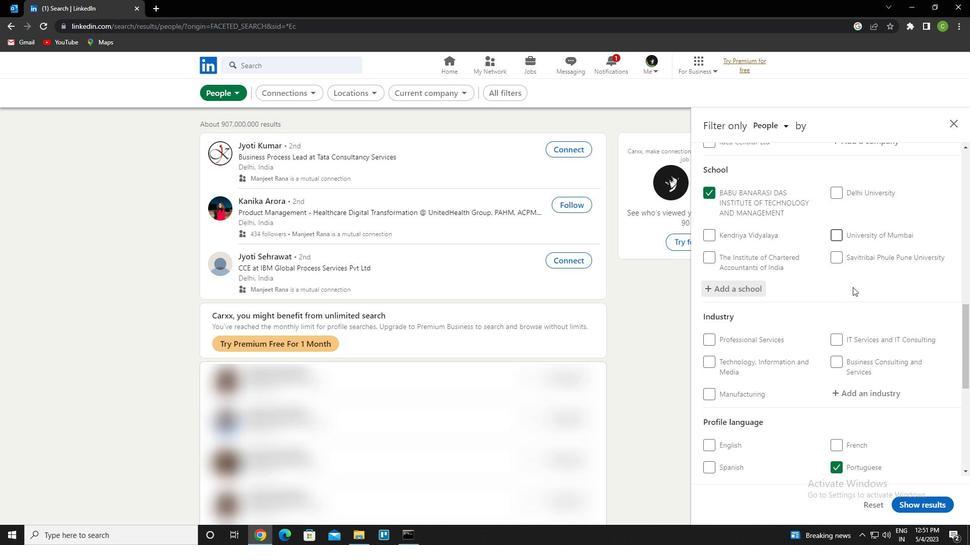 
Action: Mouse scrolled (846, 293) with delta (0, 0)
Screenshot: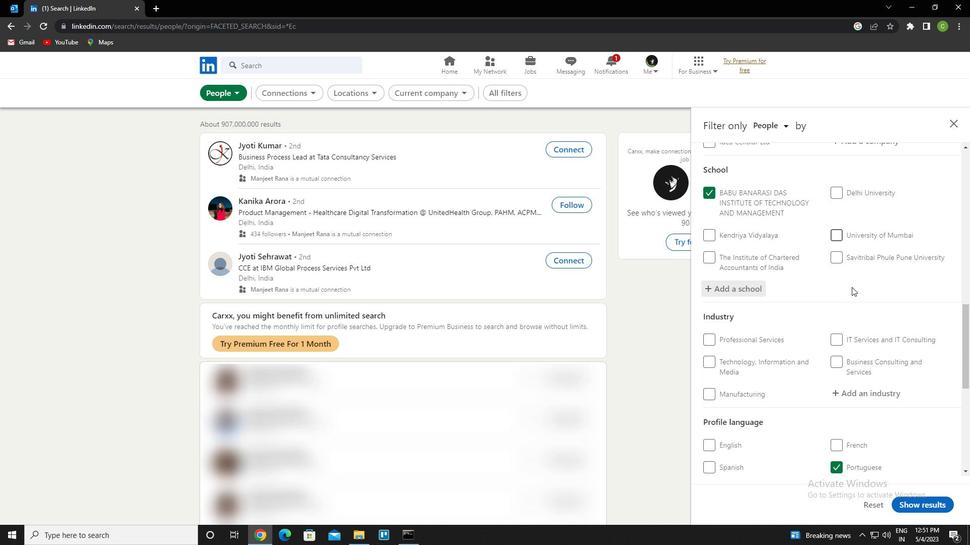 
Action: Mouse moved to (846, 294)
Screenshot: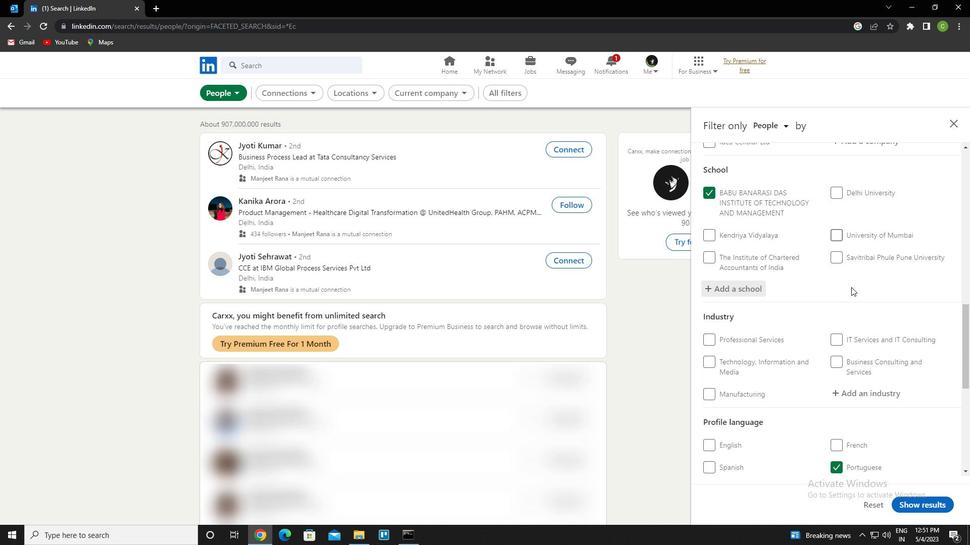 
Action: Mouse scrolled (846, 293) with delta (0, 0)
Screenshot: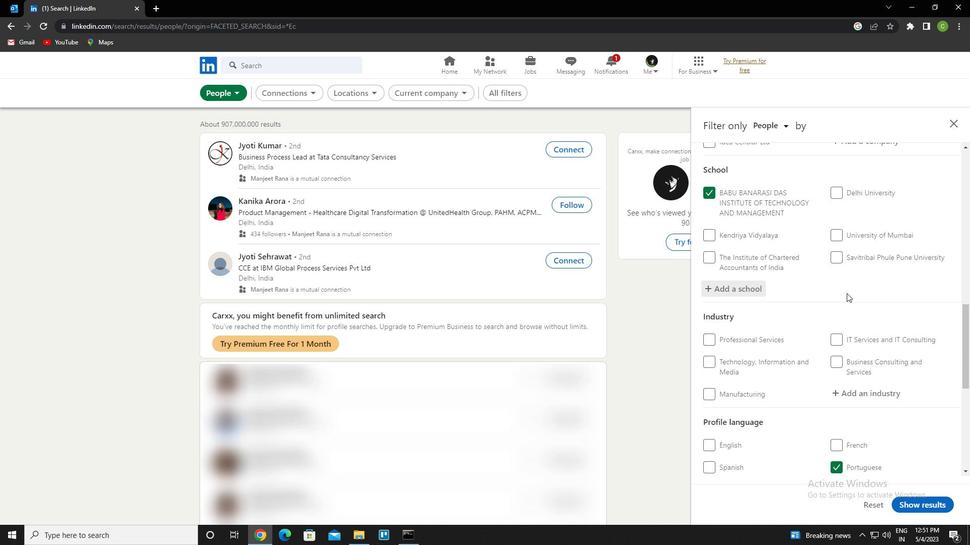 
Action: Mouse moved to (858, 294)
Screenshot: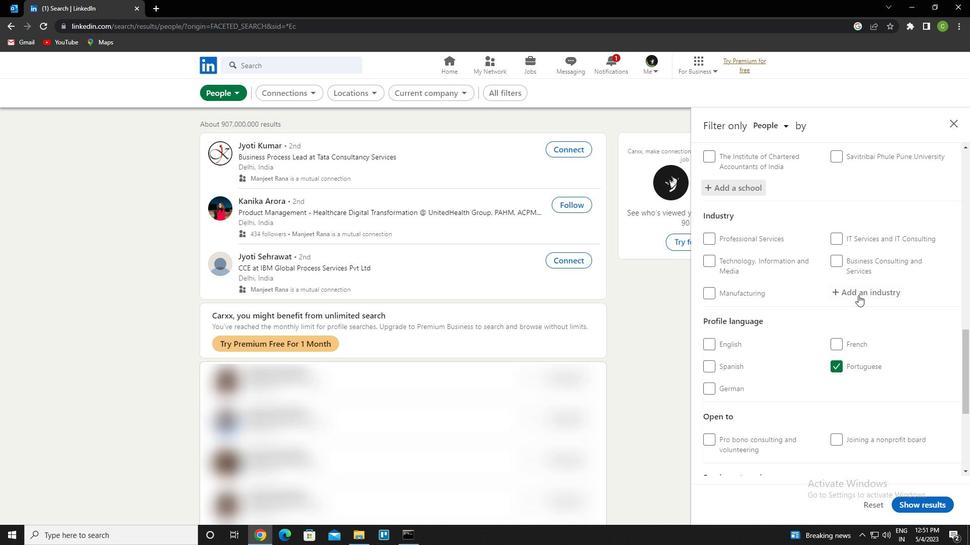 
Action: Mouse pressed left at (858, 294)
Screenshot: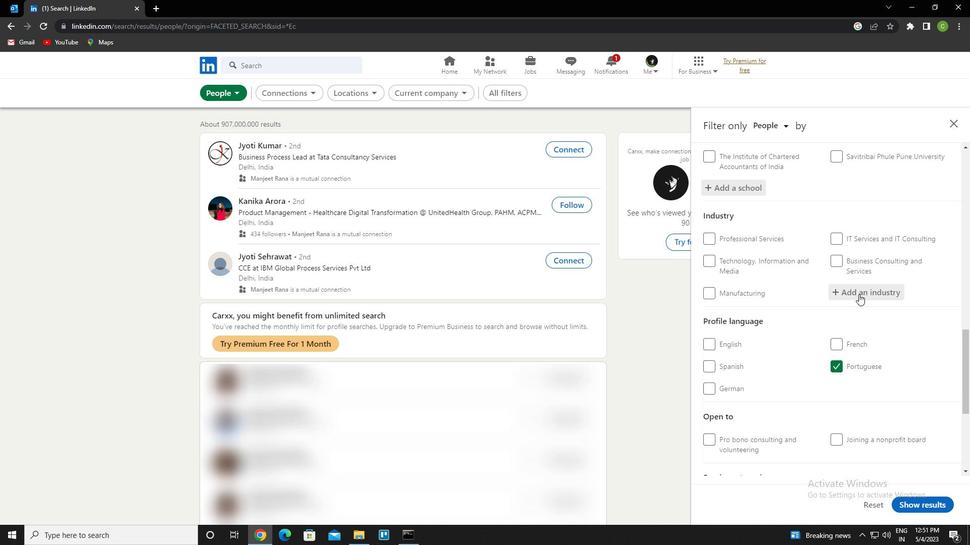 
Action: Mouse moved to (859, 294)
Screenshot: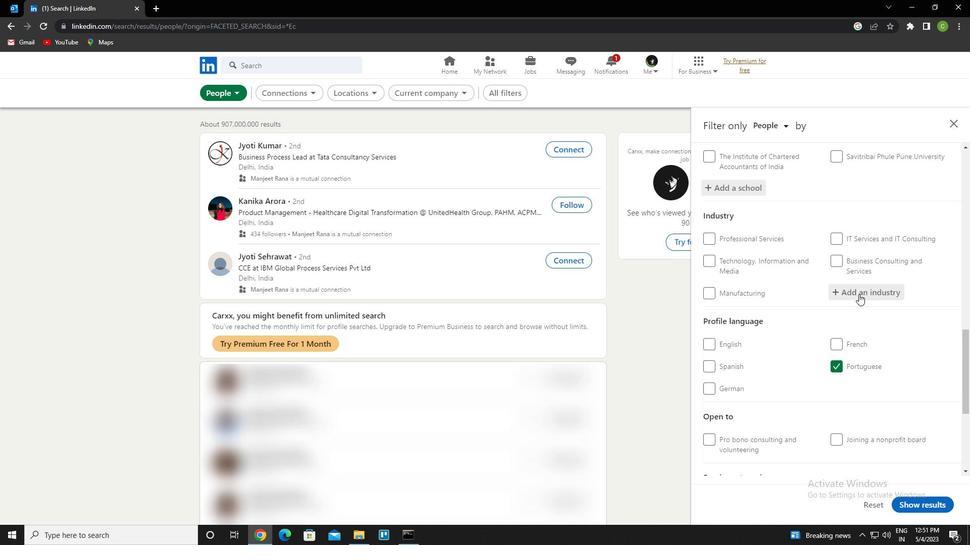 
Action: Key pressed <Key.caps_lock><Key.caps_lock>s<Key.caps_lock>ecretarial<Key.down><Key.enter>
Screenshot: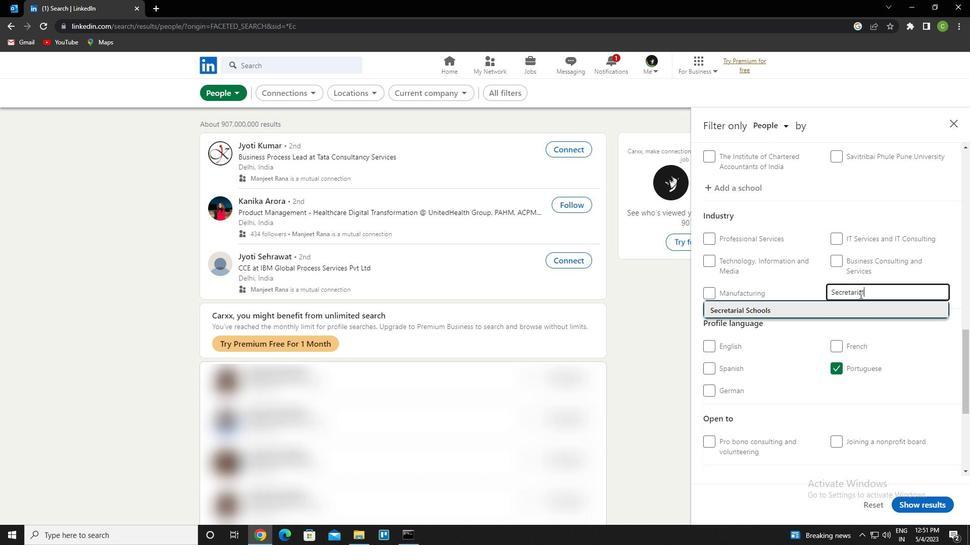 
Action: Mouse moved to (857, 294)
Screenshot: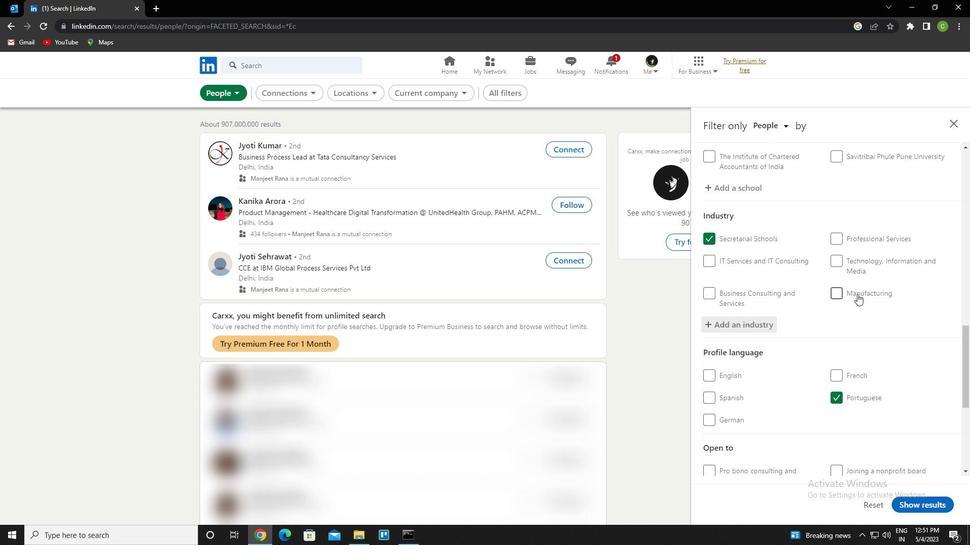 
Action: Mouse scrolled (857, 294) with delta (0, 0)
Screenshot: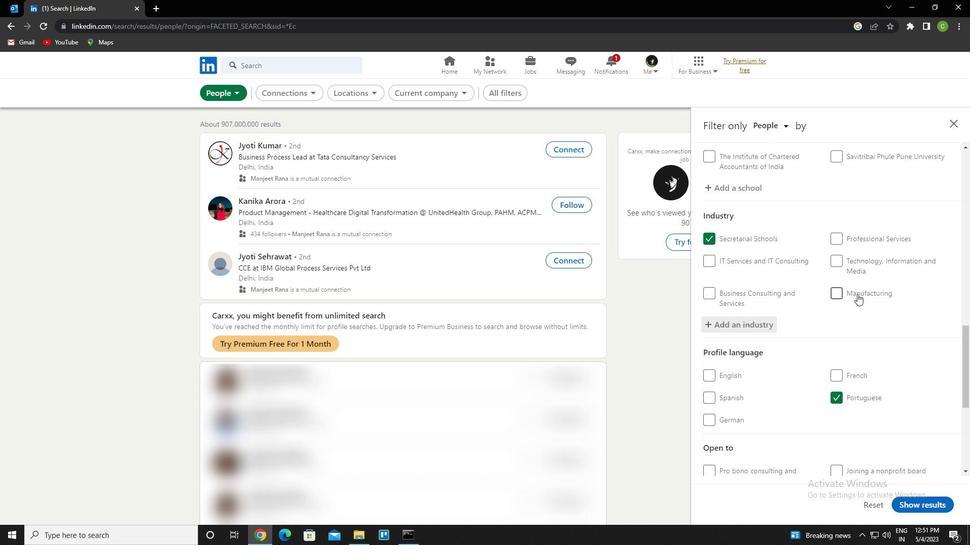 
Action: Mouse moved to (854, 296)
Screenshot: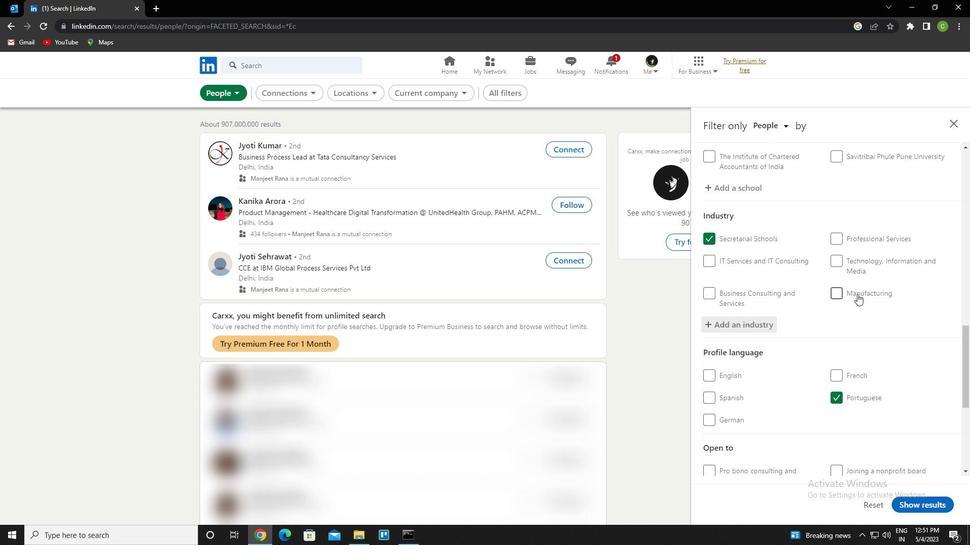 
Action: Mouse scrolled (854, 295) with delta (0, 0)
Screenshot: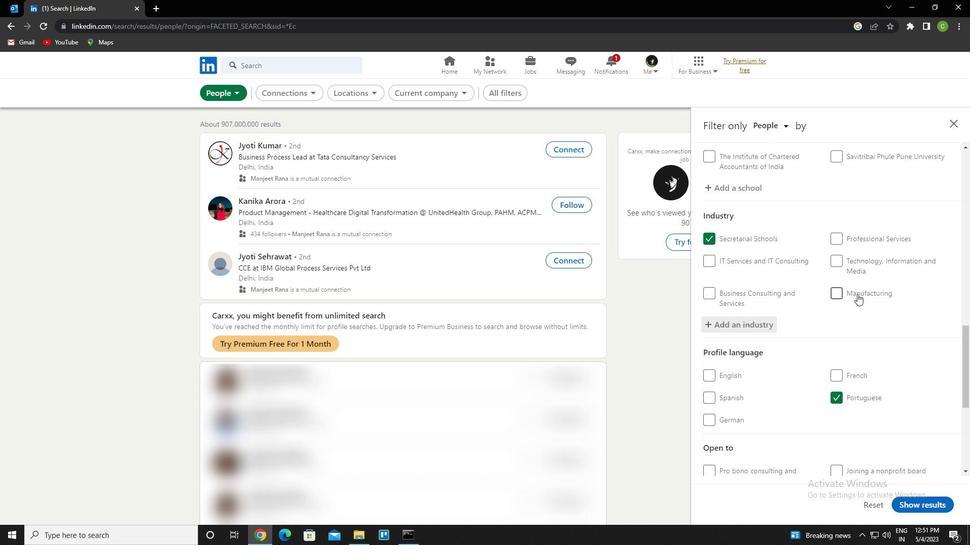 
Action: Mouse scrolled (854, 295) with delta (0, 0)
Screenshot: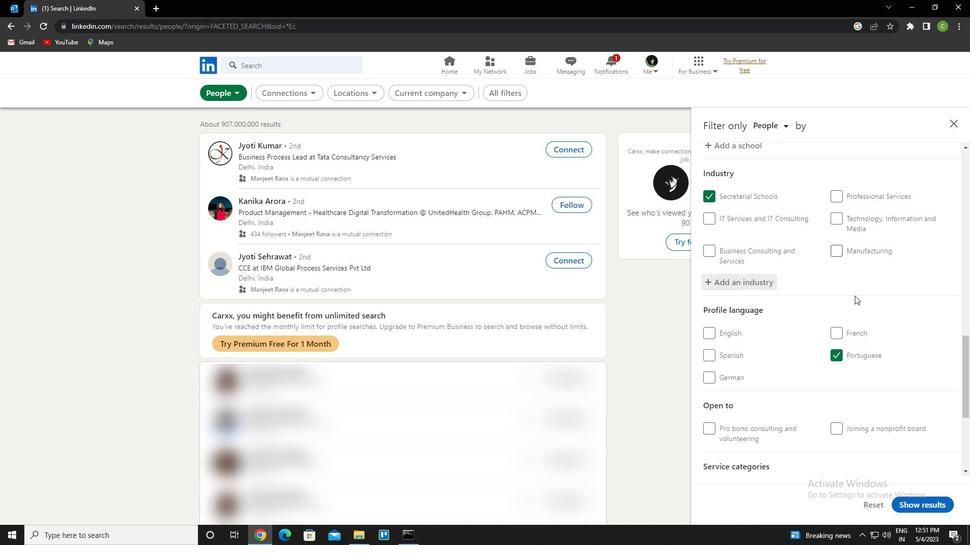 
Action: Mouse scrolled (854, 295) with delta (0, 0)
Screenshot: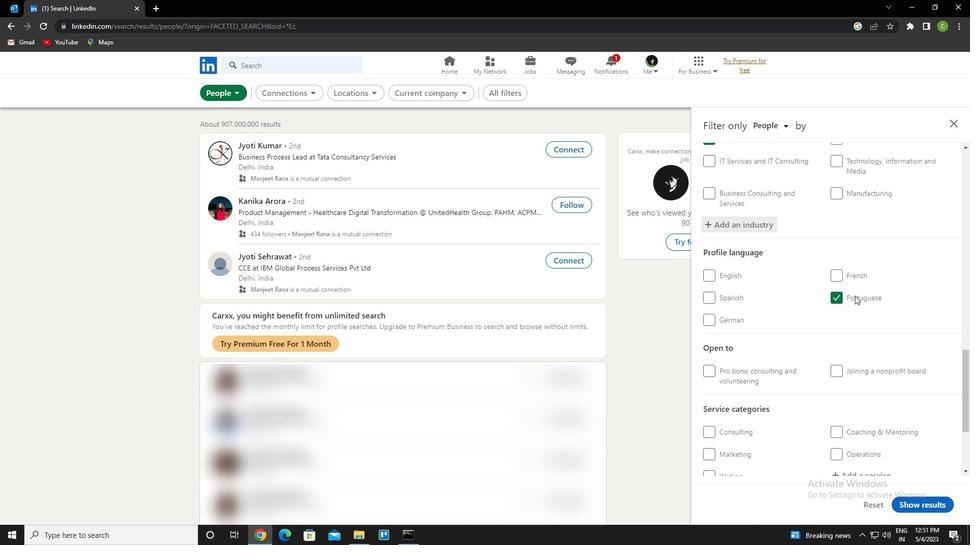 
Action: Mouse scrolled (854, 295) with delta (0, 0)
Screenshot: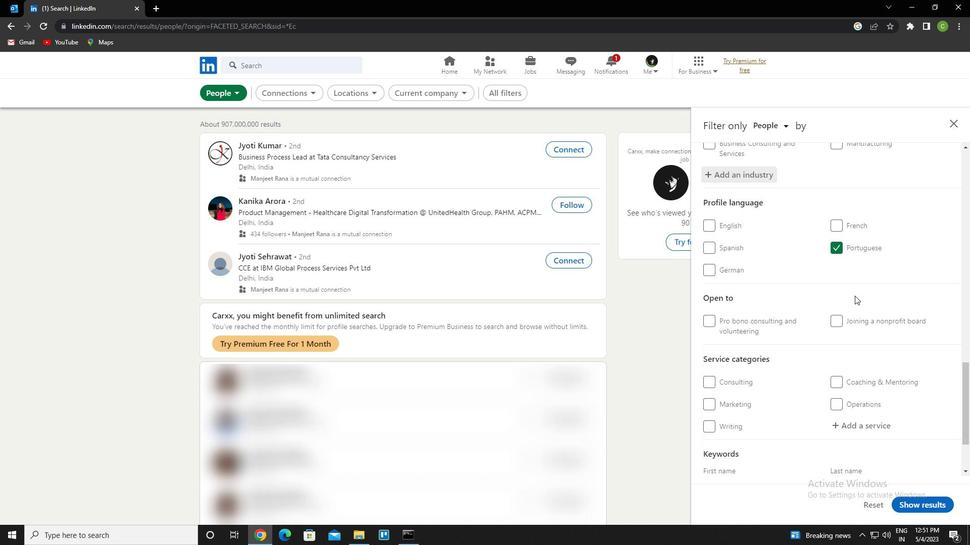 
Action: Mouse scrolled (854, 295) with delta (0, 0)
Screenshot: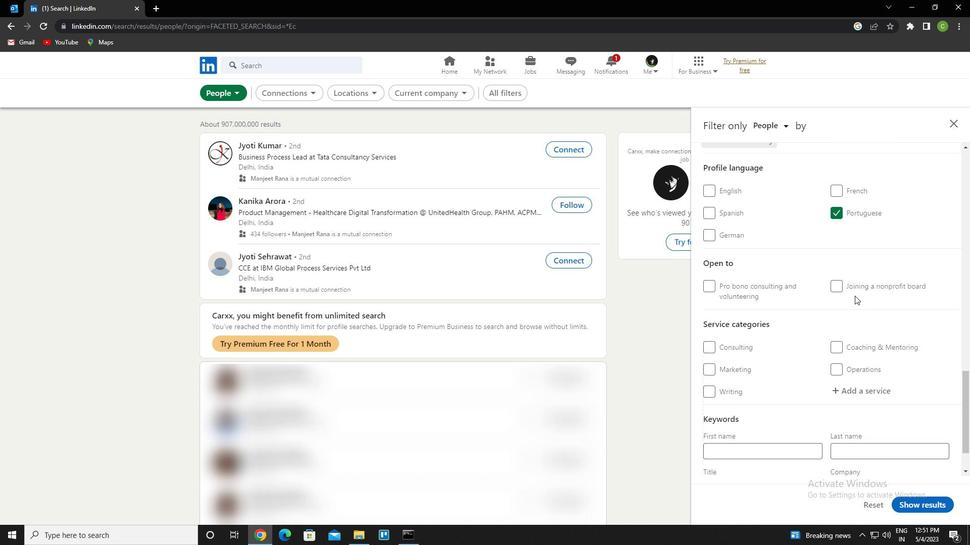 
Action: Mouse moved to (867, 339)
Screenshot: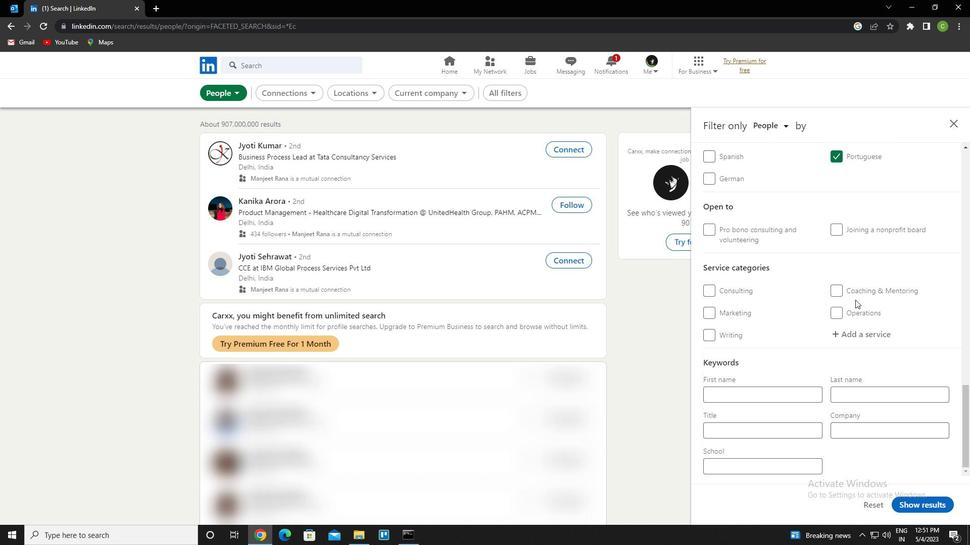 
Action: Mouse pressed left at (867, 339)
Screenshot: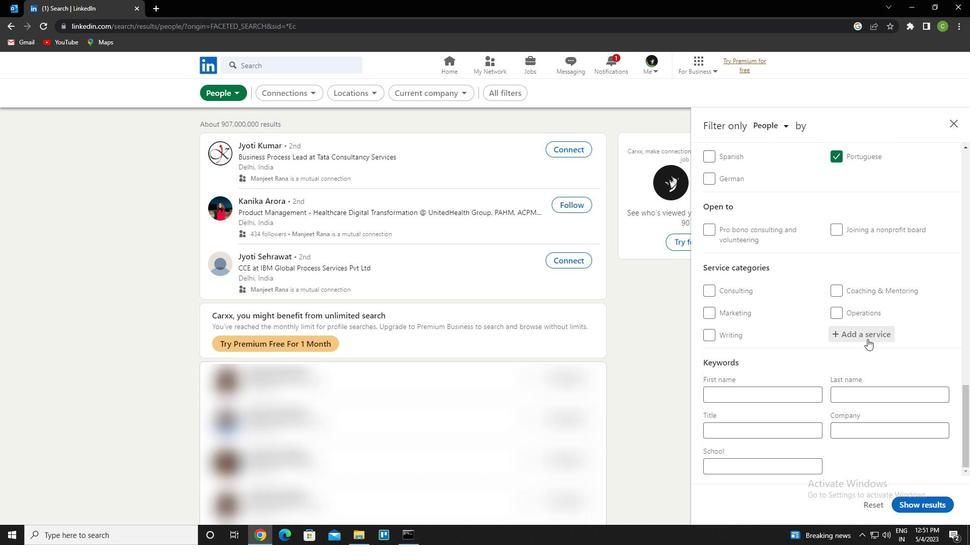 
Action: Key pressed <Key.caps_lock>l<Key.caps_lock>oo<Key.space>se<Key.backspace><Key.backspace>design<Key.left><Key.left><Key.left><Key.left><Key.left><Key.left><Key.left><Key.left>g<Key.down><Key.enter>
Screenshot: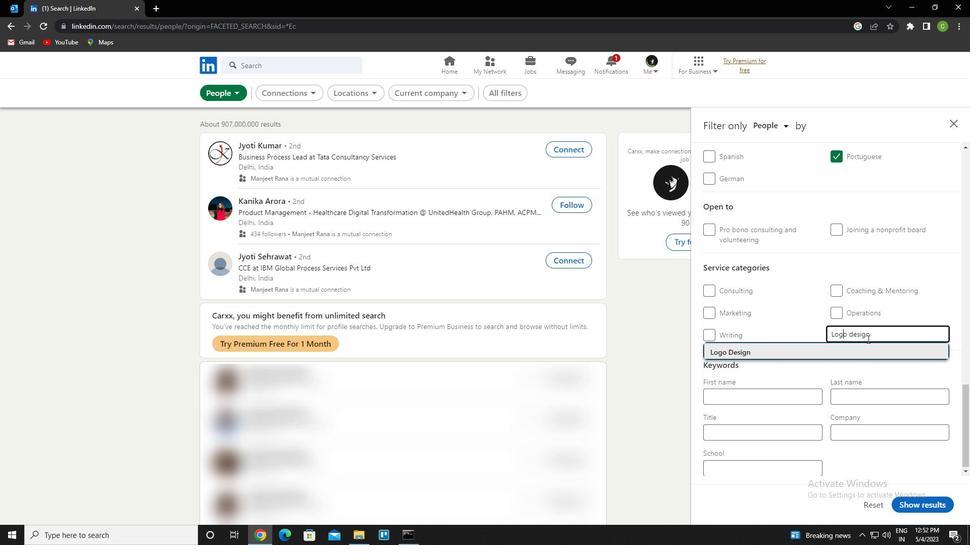 
Action: Mouse moved to (863, 337)
Screenshot: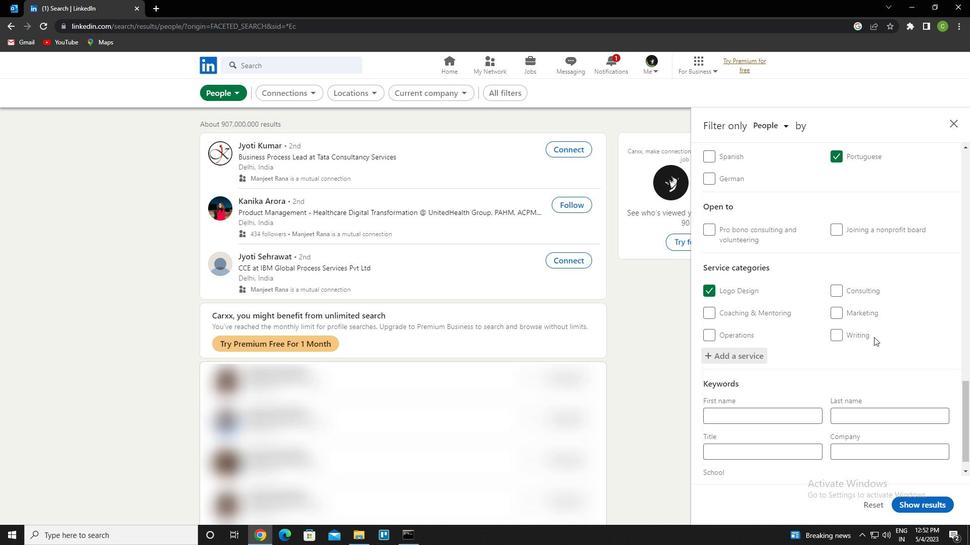 
Action: Mouse scrolled (863, 336) with delta (0, 0)
Screenshot: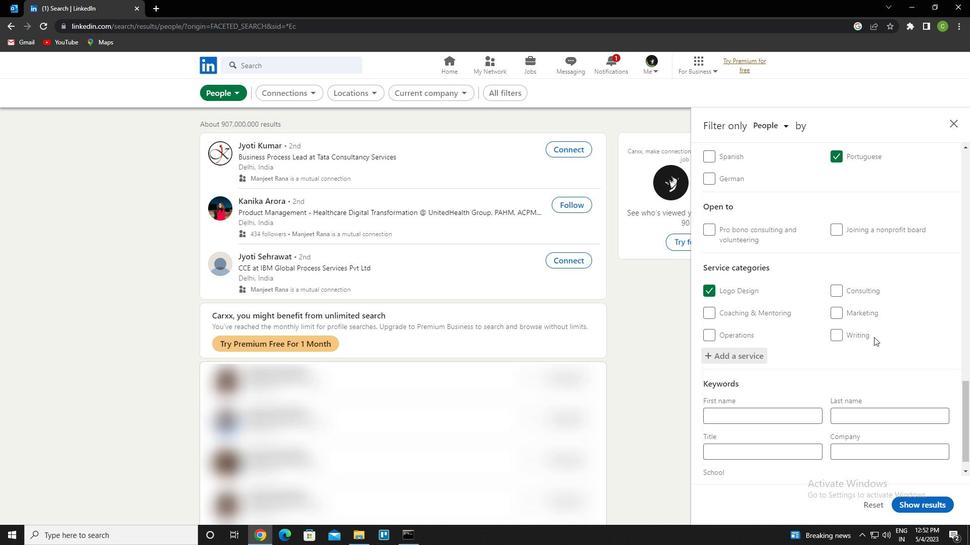 
Action: Mouse moved to (854, 339)
Screenshot: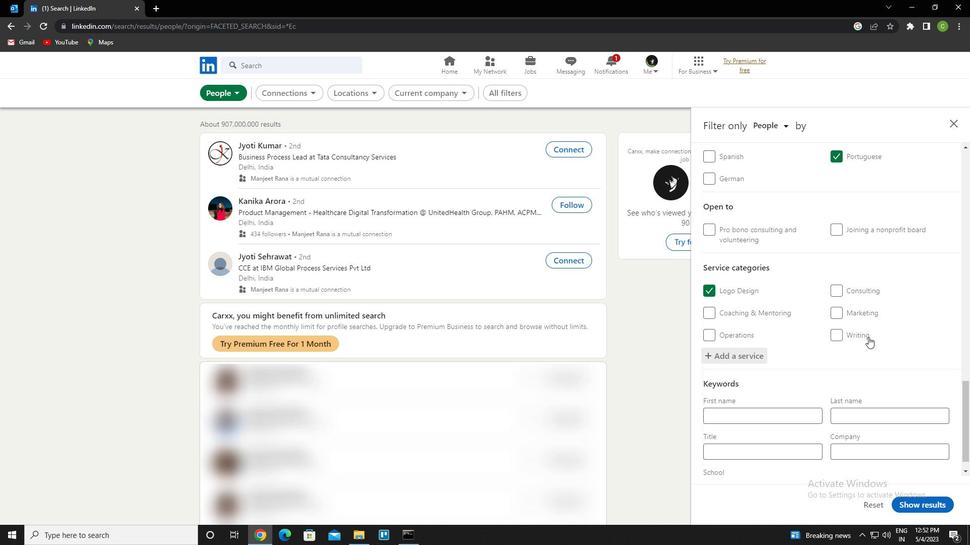 
Action: Mouse scrolled (854, 338) with delta (0, 0)
Screenshot: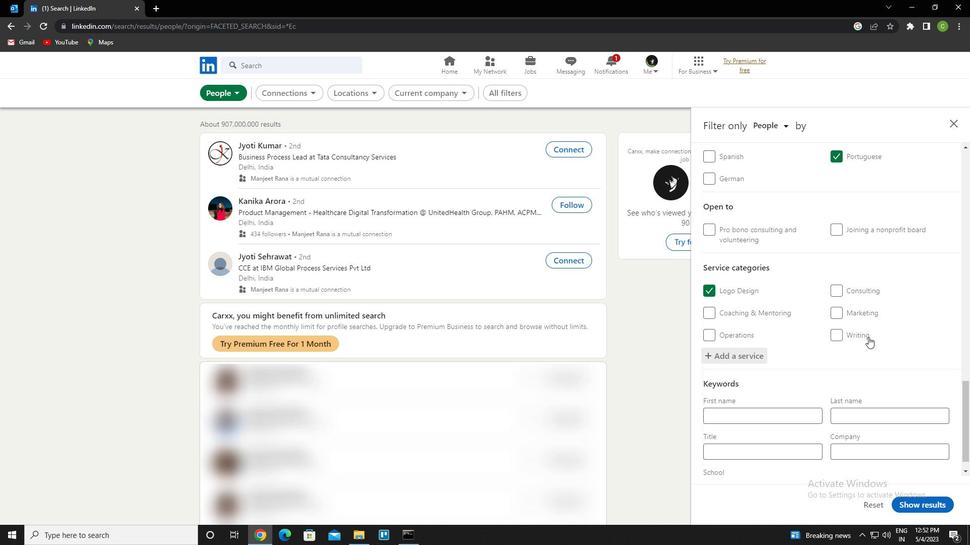 
Action: Mouse moved to (851, 342)
Screenshot: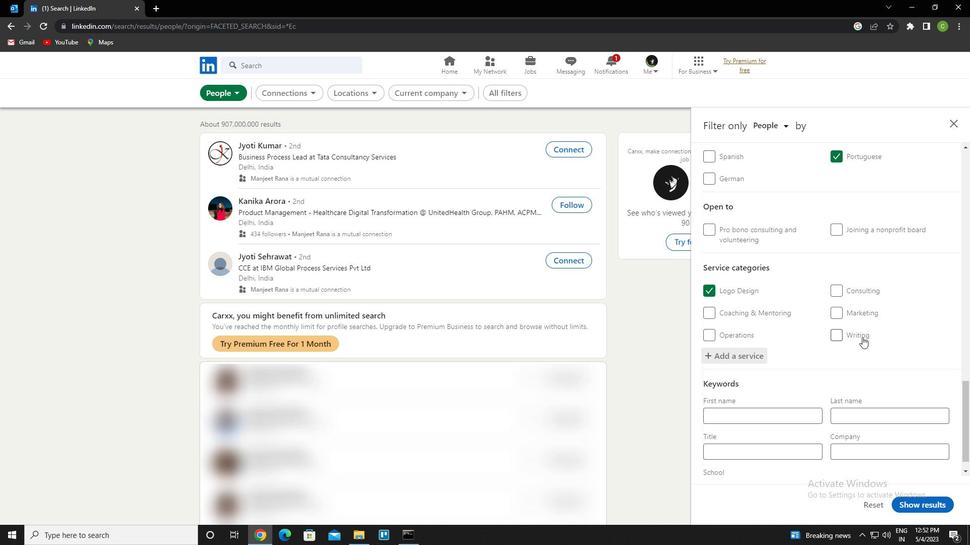 
Action: Mouse scrolled (851, 341) with delta (0, 0)
Screenshot: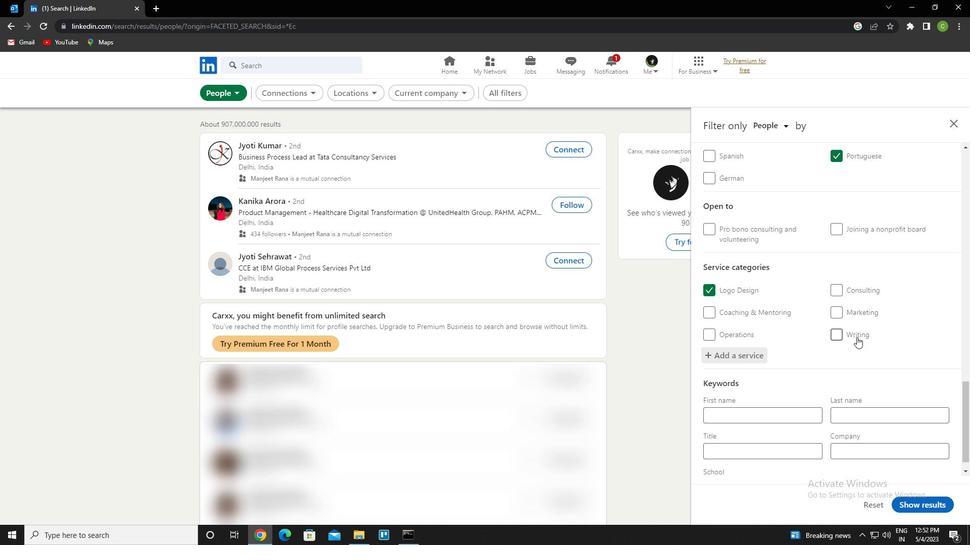 
Action: Mouse scrolled (851, 341) with delta (0, 0)
Screenshot: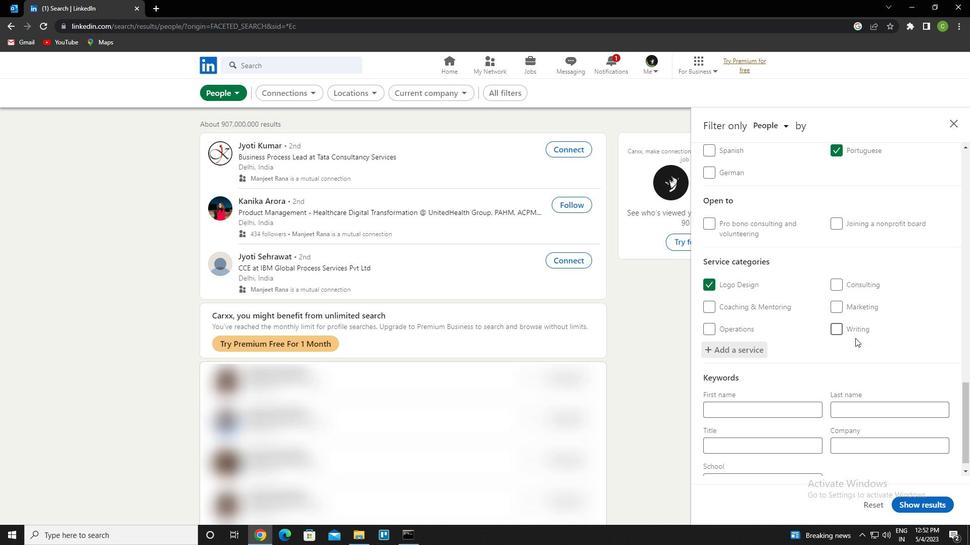 
Action: Mouse scrolled (851, 341) with delta (0, 0)
Screenshot: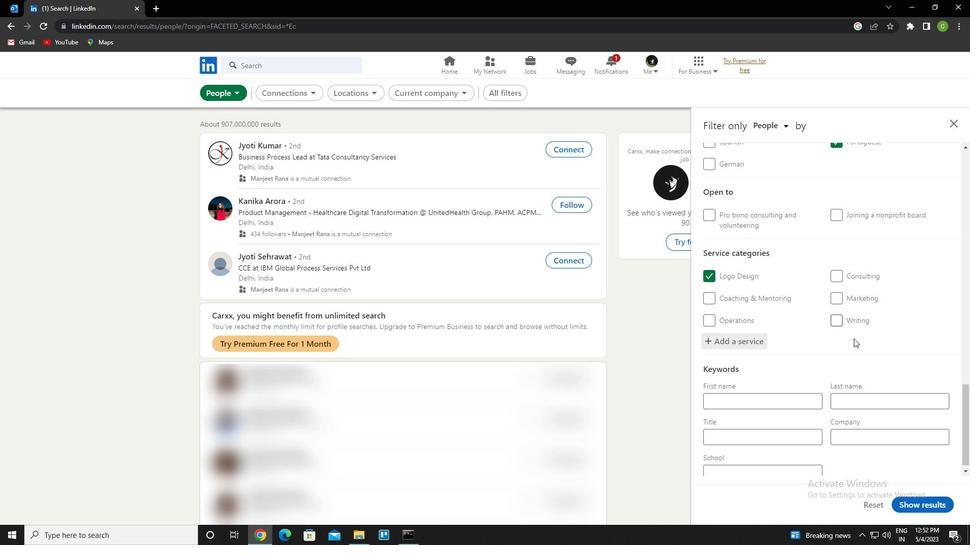 
Action: Mouse moved to (850, 342)
Screenshot: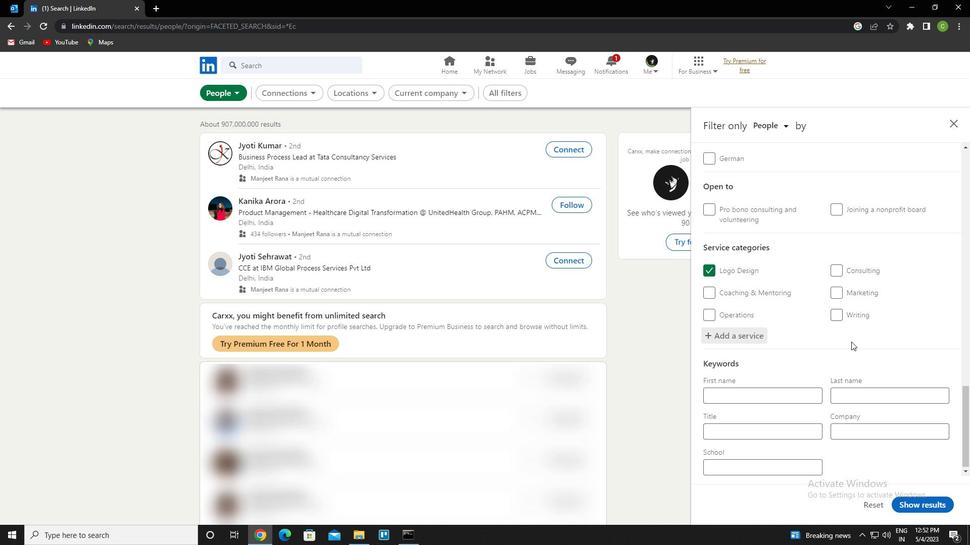 
Action: Mouse scrolled (850, 341) with delta (0, 0)
Screenshot: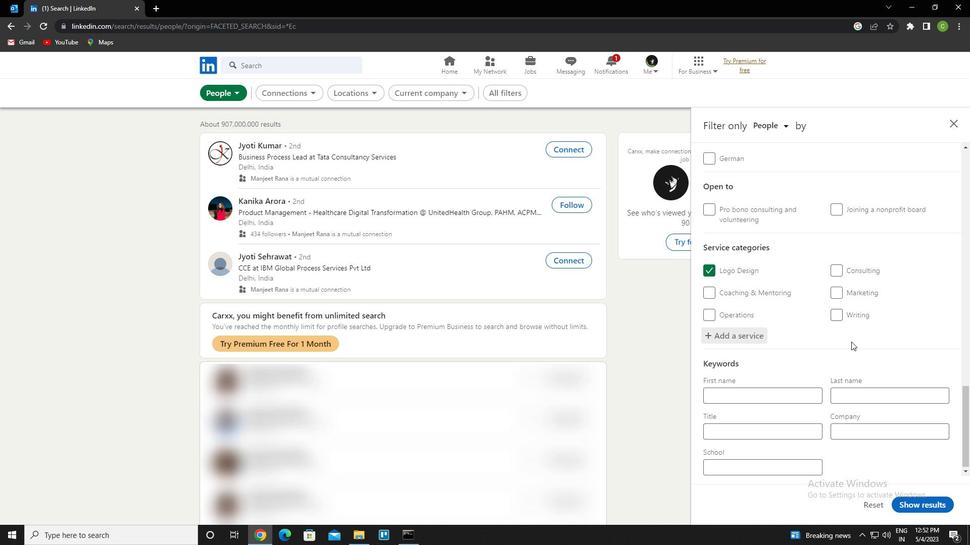 
Action: Mouse moved to (760, 426)
Screenshot: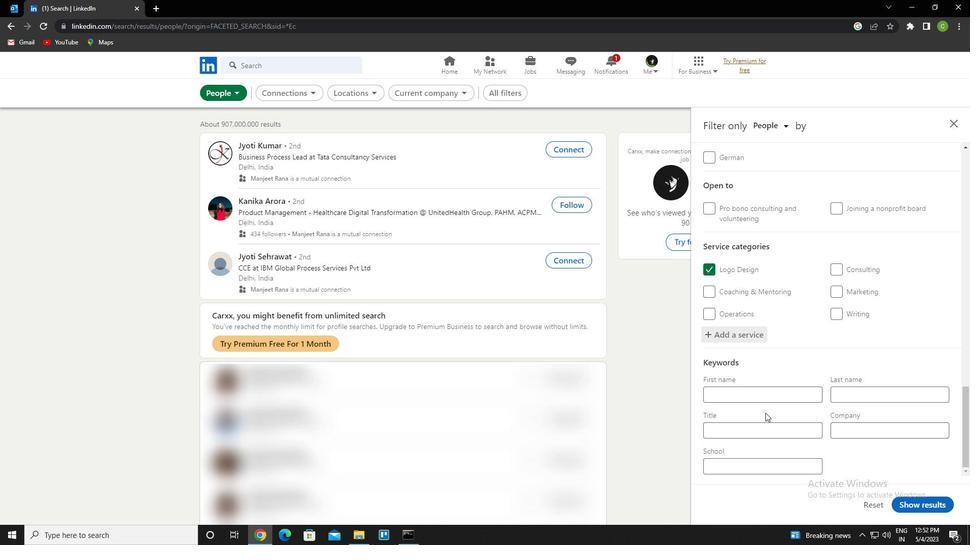 
Action: Mouse pressed left at (760, 426)
Screenshot: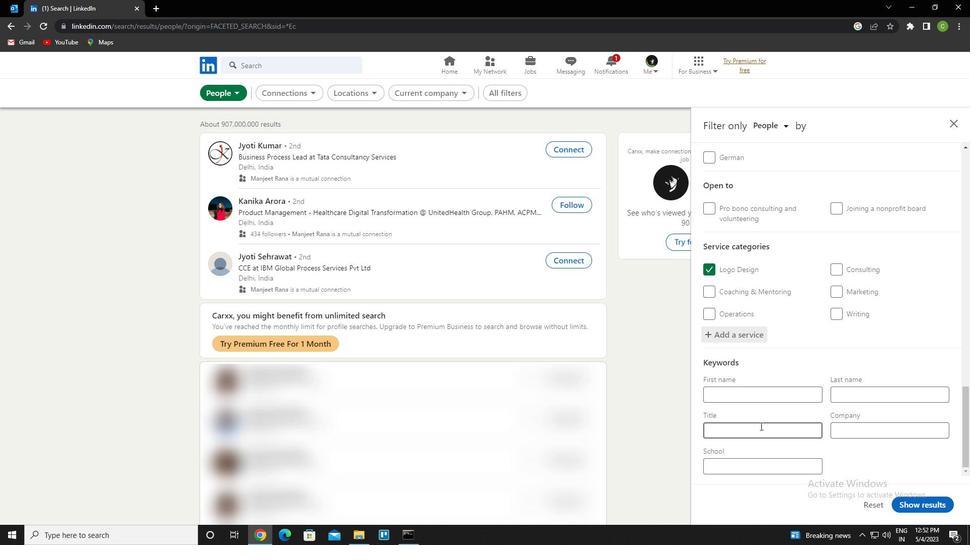 
Action: Key pressed <Key.caps_lock>p<Key.caps_lock>laywright
Screenshot: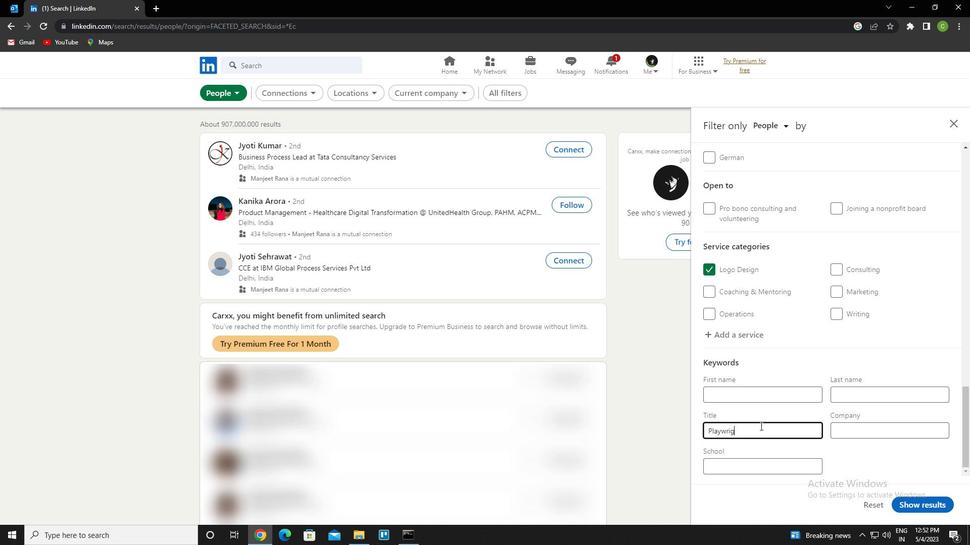 
Action: Mouse moved to (918, 504)
Screenshot: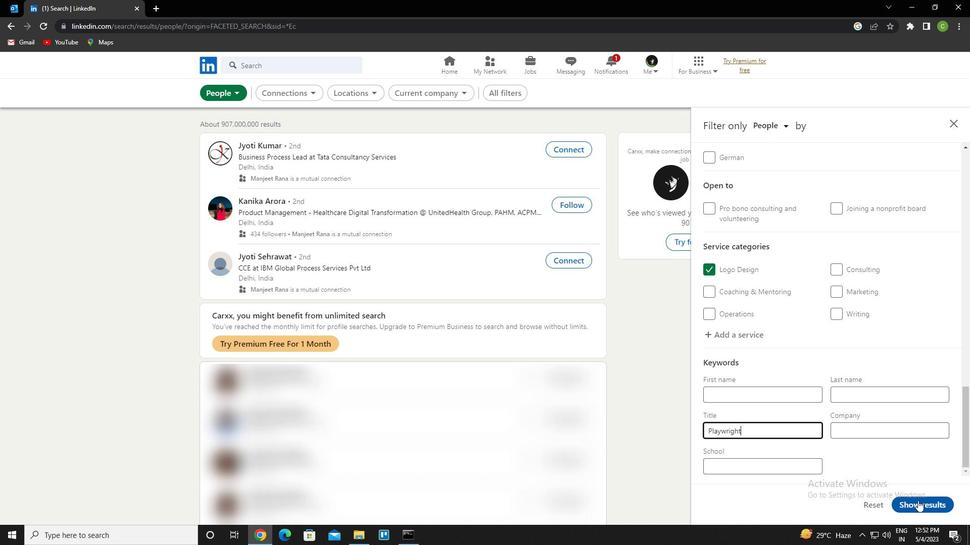 
Action: Mouse pressed left at (918, 504)
Screenshot: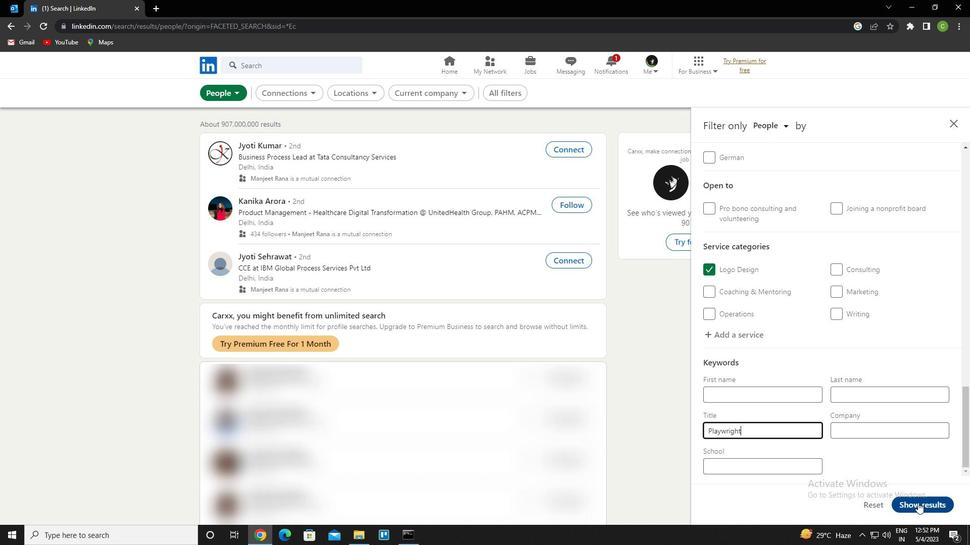 
Action: Mouse moved to (377, 513)
Screenshot: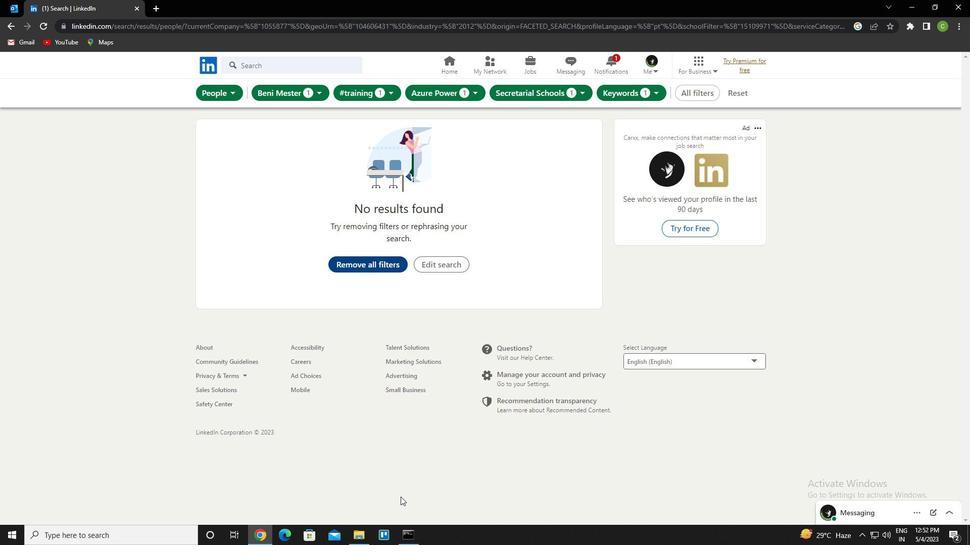 
